 Task: Forward email as attachment with the signature Faith Turner with the subject Request for a testimonial from softage.1@softage.net to softage.10@softage.net with the message Can you confirm if the team has the required resources to meet the project deadline?
Action: Mouse moved to (958, 79)
Screenshot: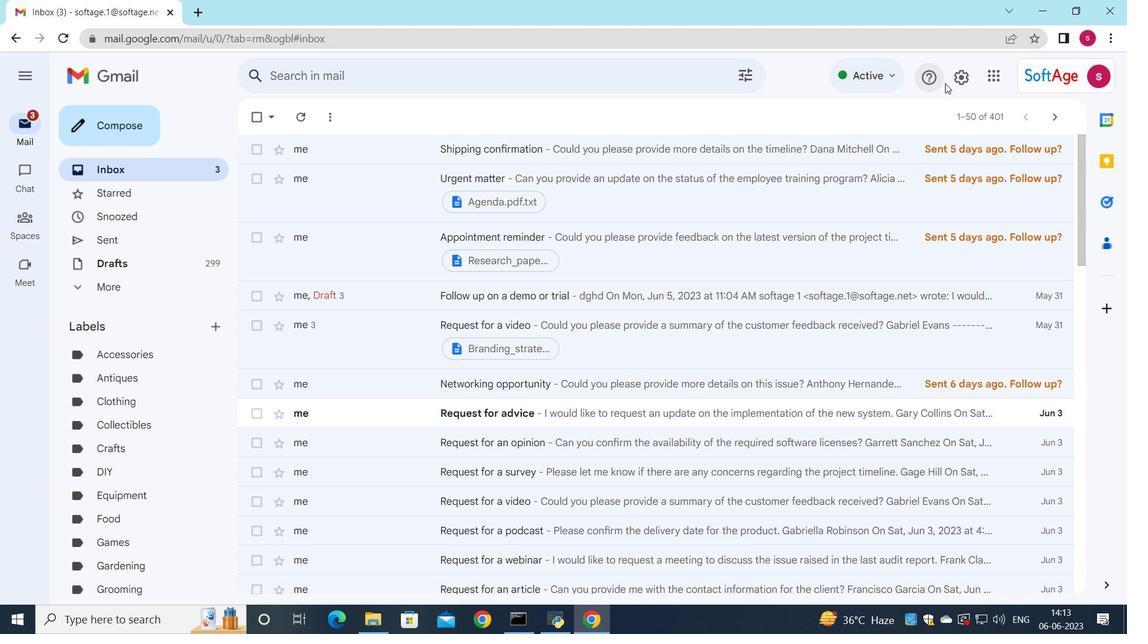 
Action: Mouse pressed left at (958, 79)
Screenshot: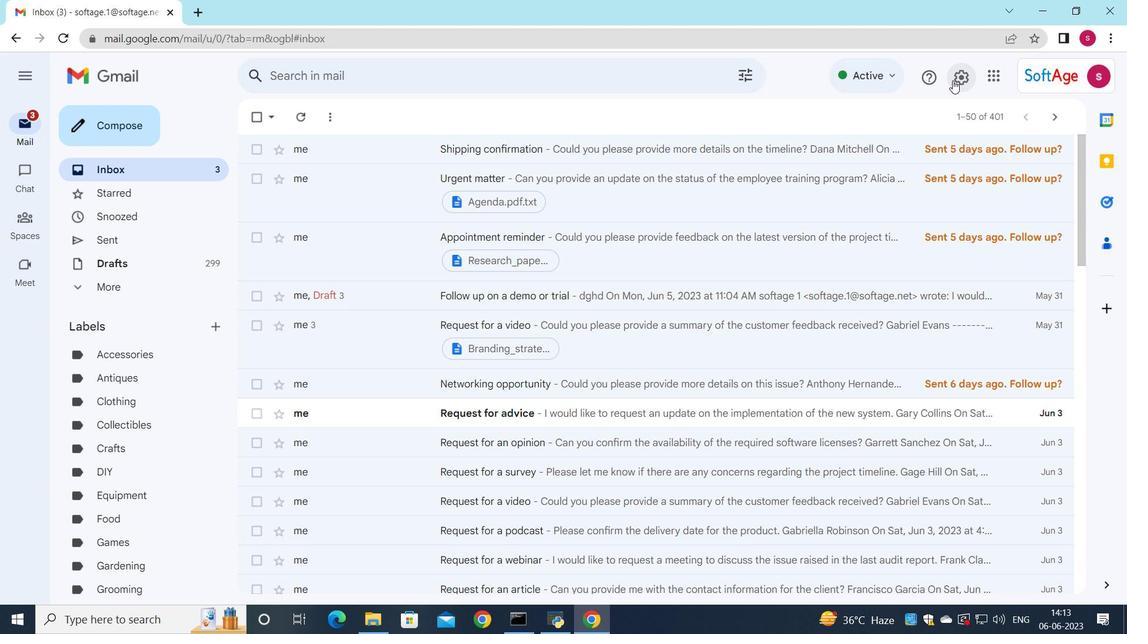 
Action: Mouse moved to (963, 152)
Screenshot: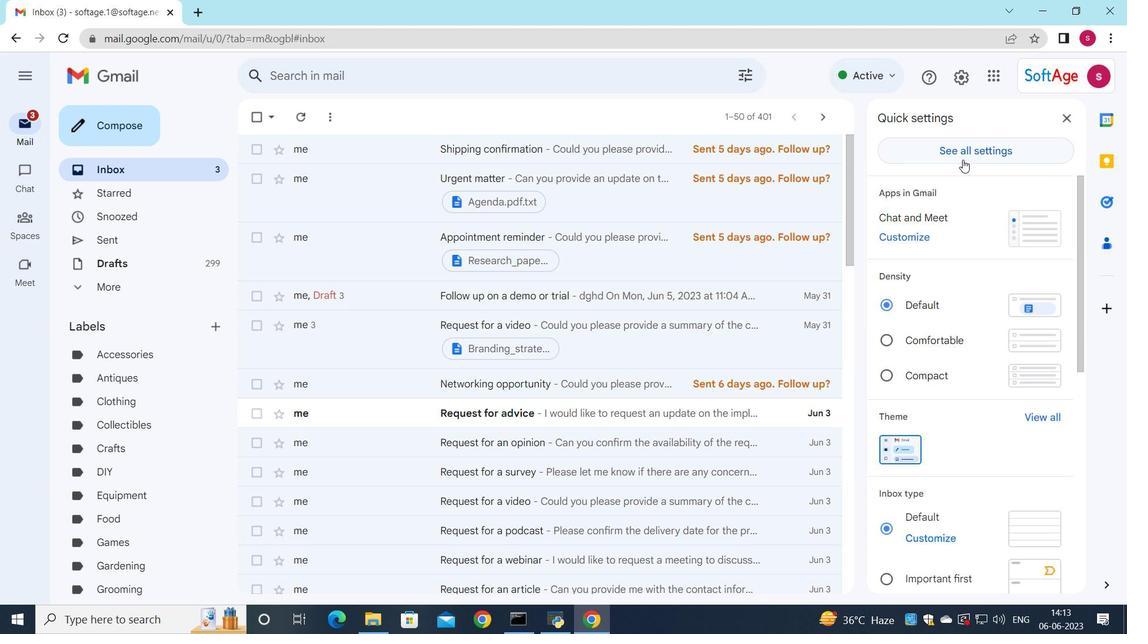 
Action: Mouse pressed left at (963, 152)
Screenshot: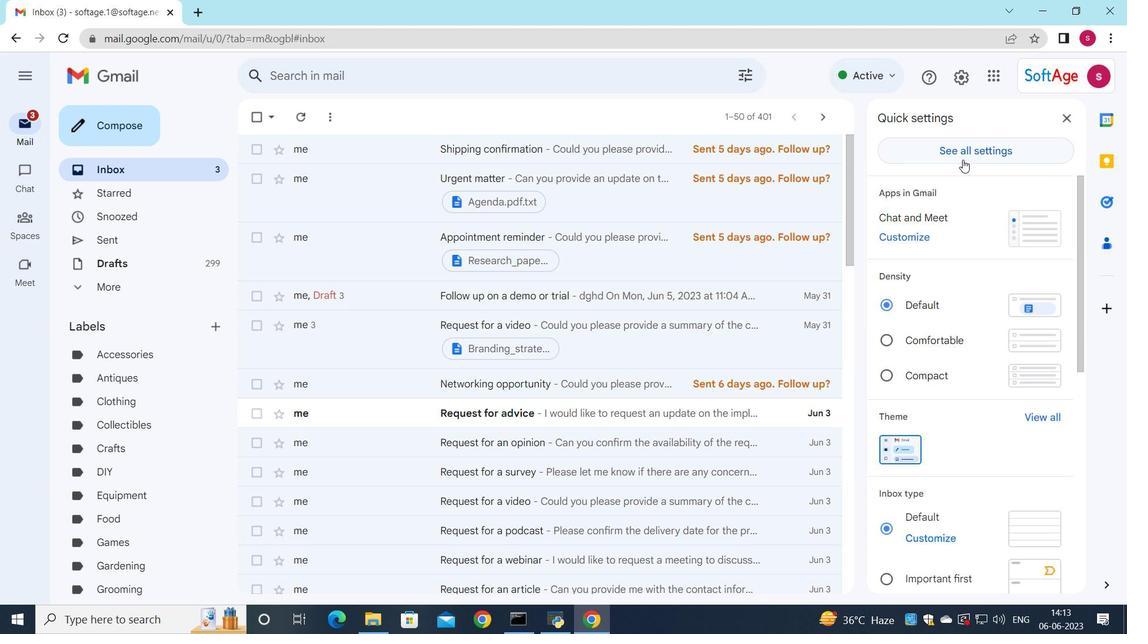 
Action: Mouse moved to (632, 254)
Screenshot: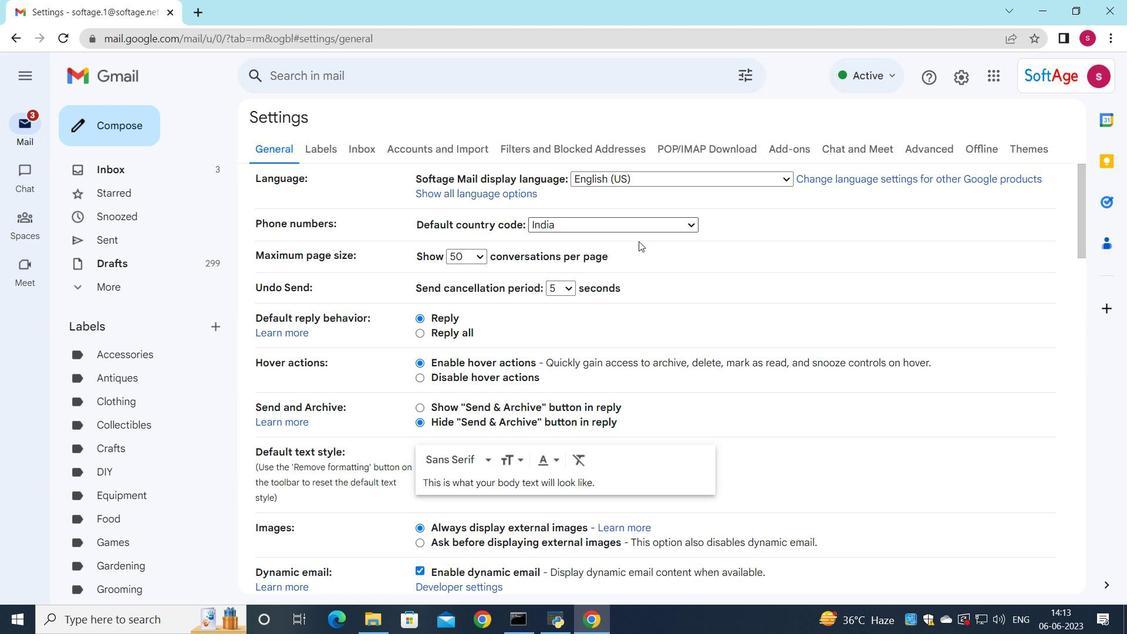
Action: Mouse scrolled (632, 253) with delta (0, 0)
Screenshot: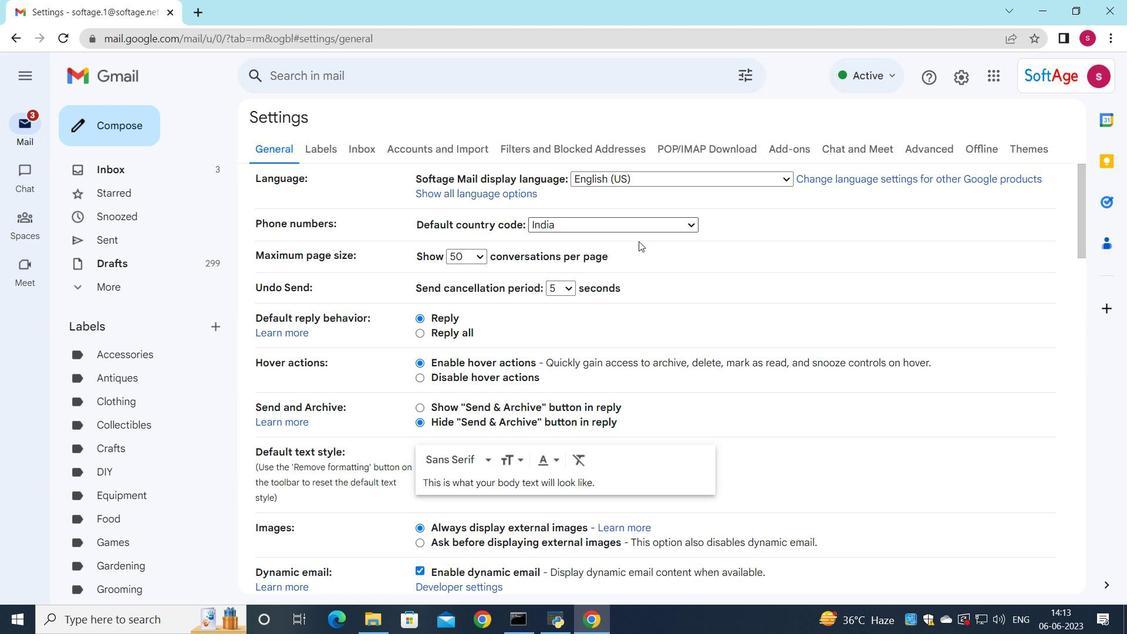 
Action: Mouse moved to (631, 254)
Screenshot: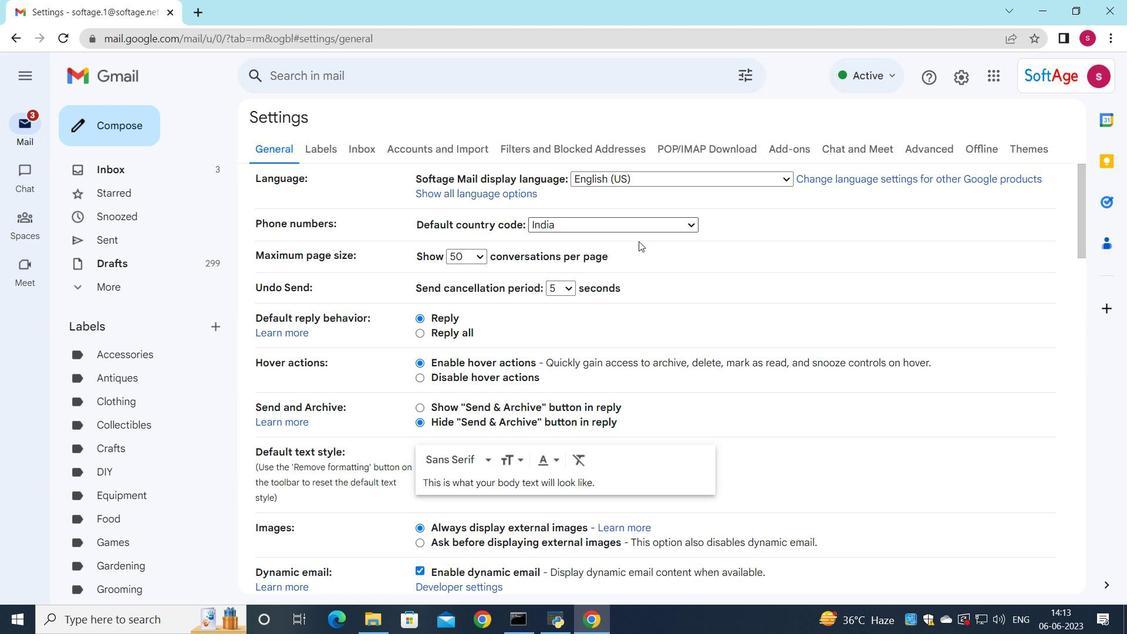 
Action: Mouse scrolled (631, 254) with delta (0, 0)
Screenshot: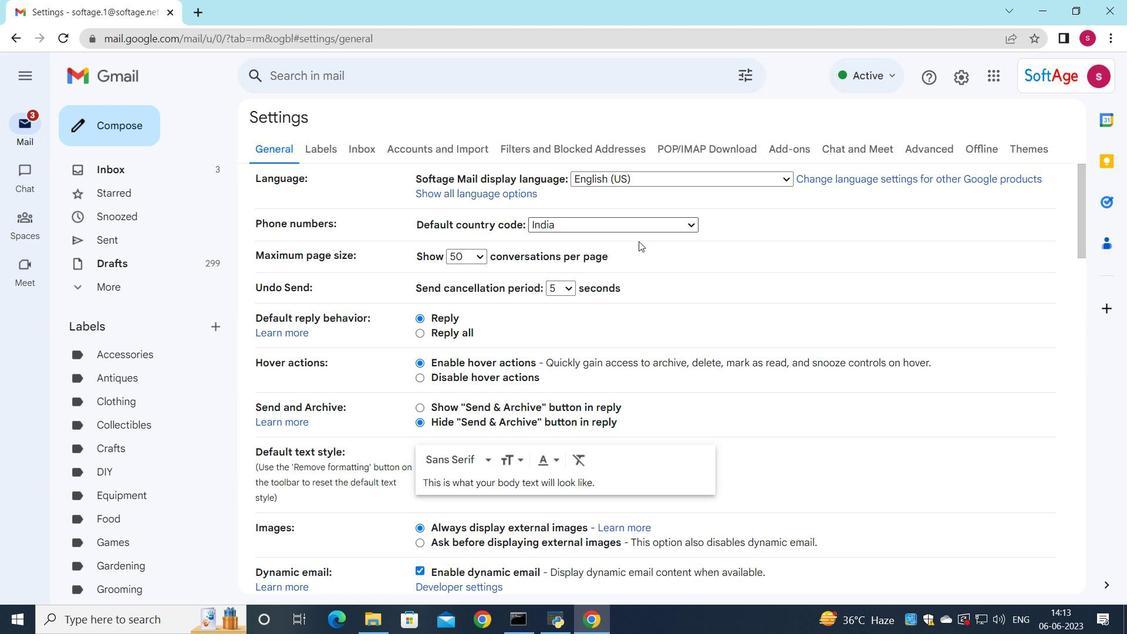 
Action: Mouse scrolled (631, 254) with delta (0, 0)
Screenshot: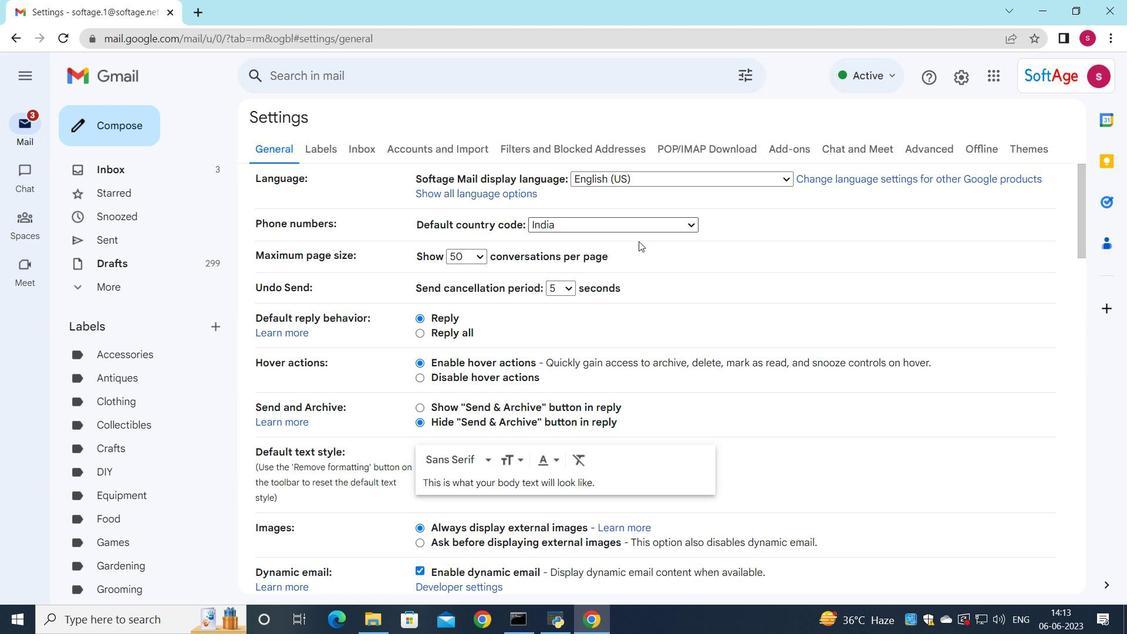 
Action: Mouse moved to (631, 257)
Screenshot: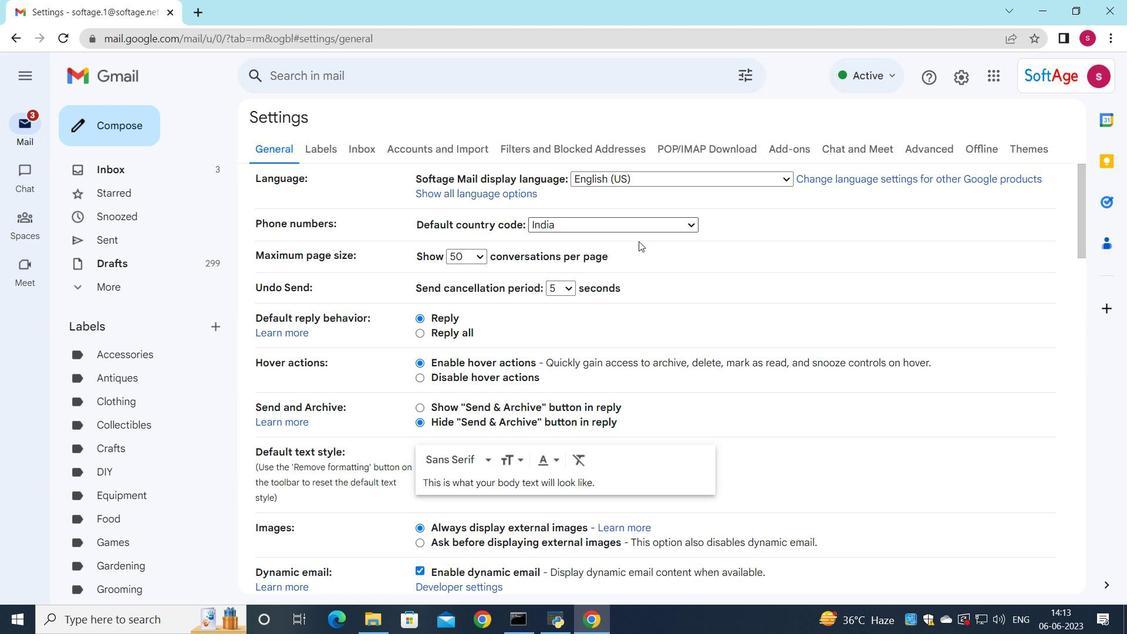 
Action: Mouse scrolled (631, 257) with delta (0, 0)
Screenshot: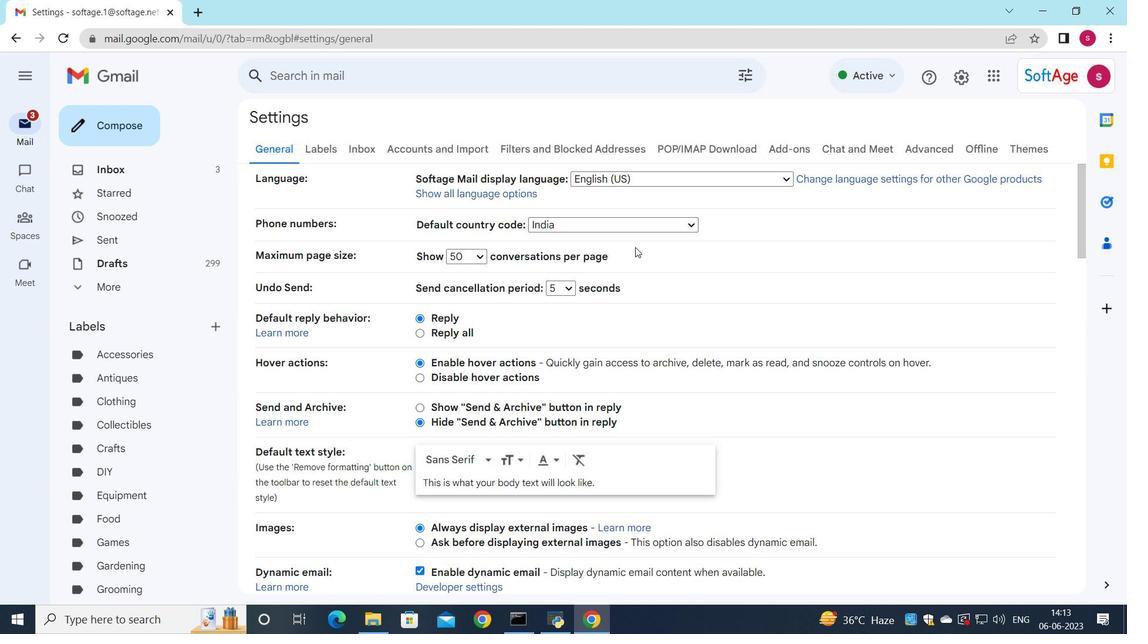 
Action: Mouse moved to (621, 256)
Screenshot: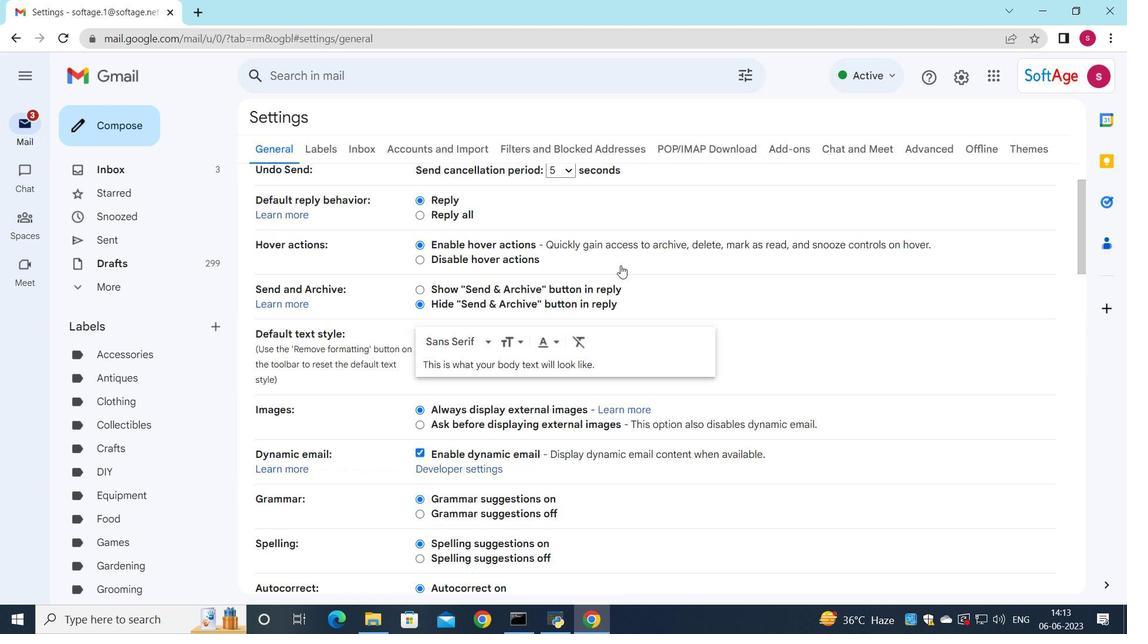 
Action: Mouse scrolled (621, 256) with delta (0, 0)
Screenshot: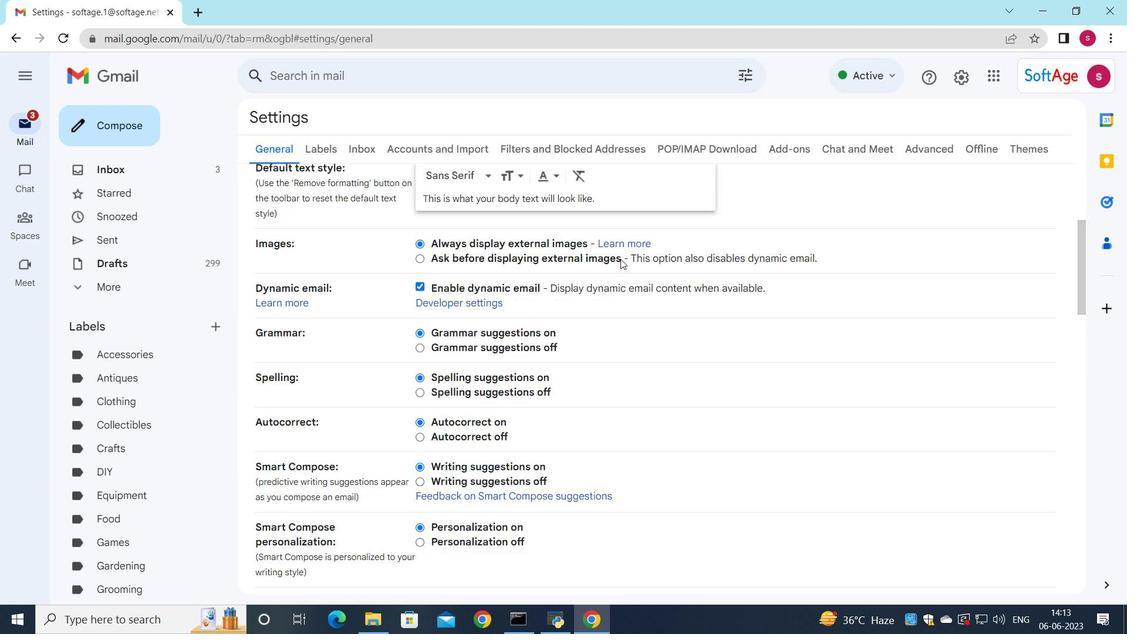 
Action: Mouse scrolled (621, 256) with delta (0, 0)
Screenshot: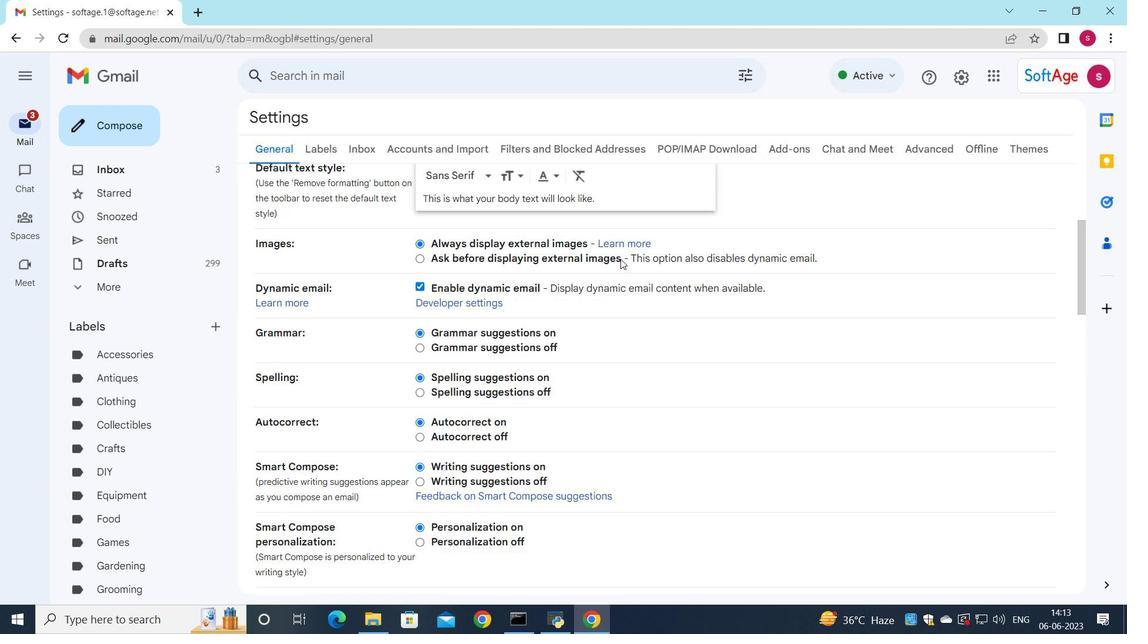 
Action: Mouse scrolled (621, 256) with delta (0, 0)
Screenshot: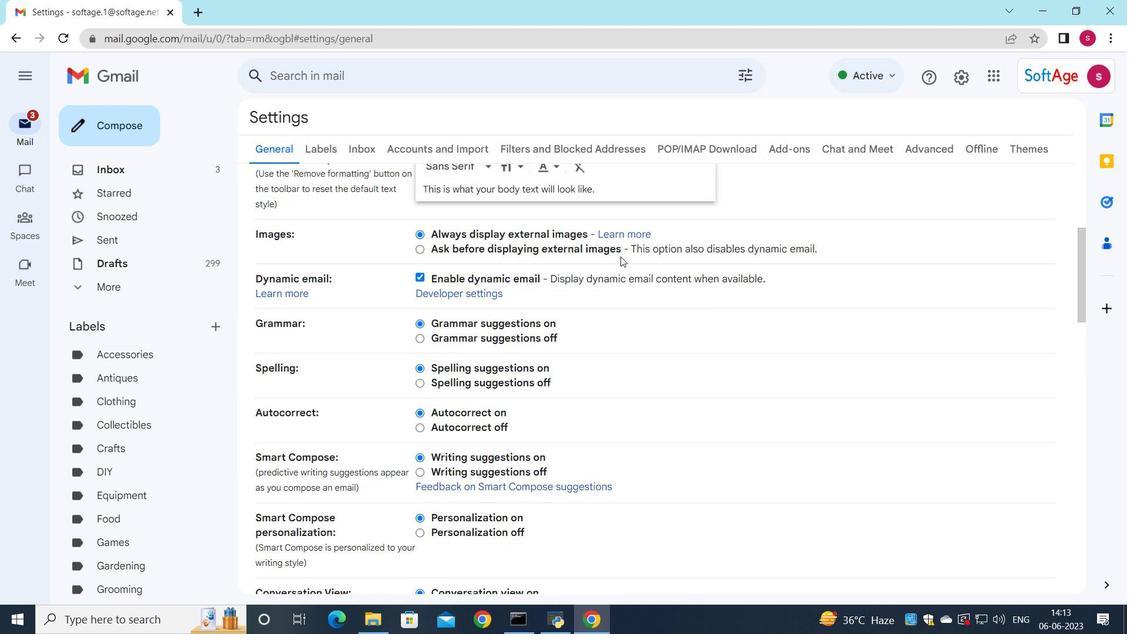 
Action: Mouse scrolled (621, 256) with delta (0, 0)
Screenshot: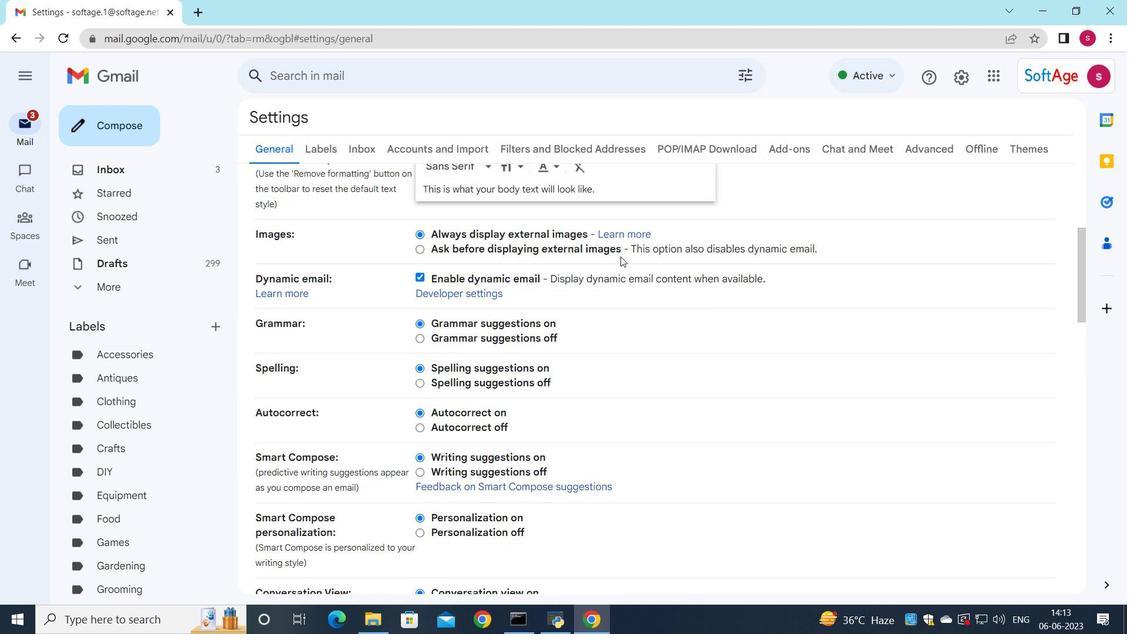
Action: Mouse moved to (618, 275)
Screenshot: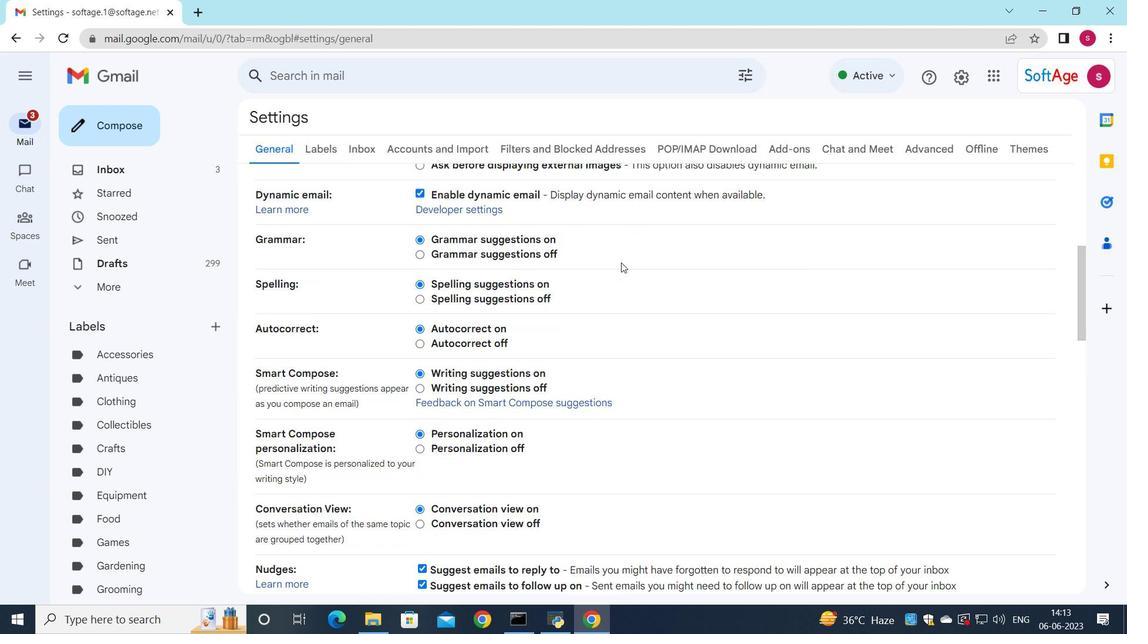 
Action: Mouse pressed middle at (618, 275)
Screenshot: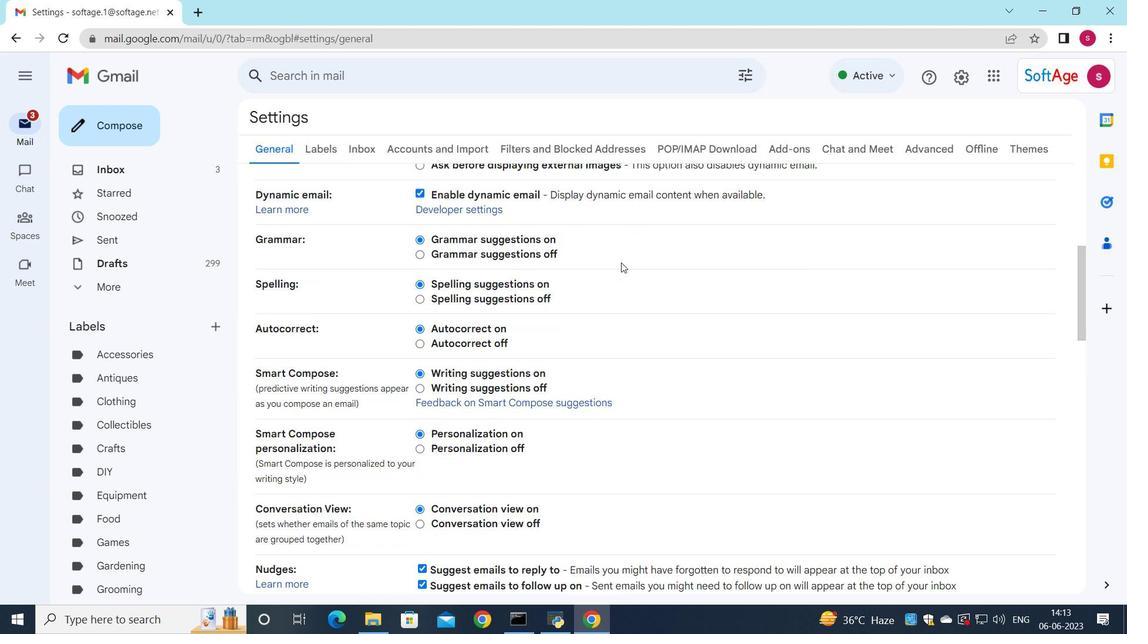 
Action: Mouse moved to (615, 282)
Screenshot: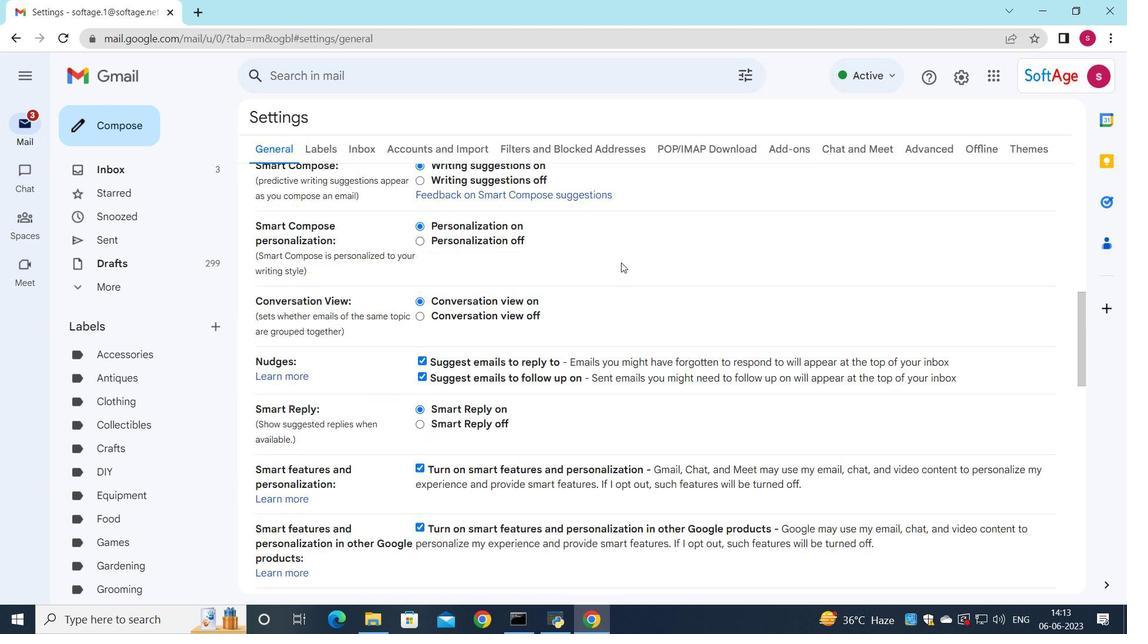 
Action: Mouse scrolled (615, 281) with delta (0, 0)
Screenshot: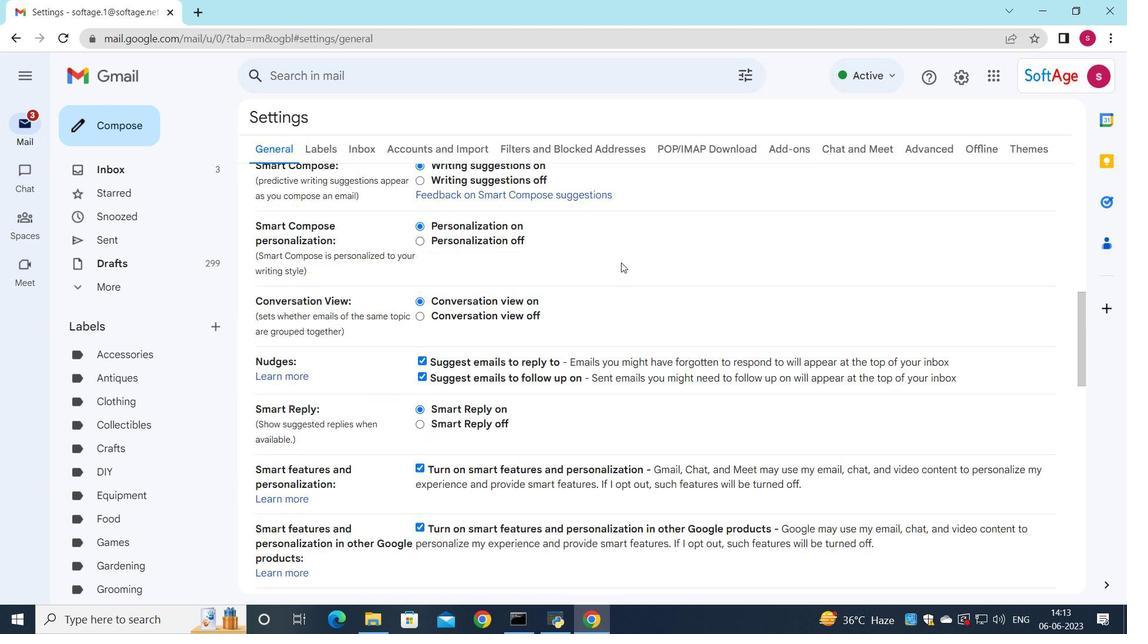 
Action: Mouse moved to (617, 306)
Screenshot: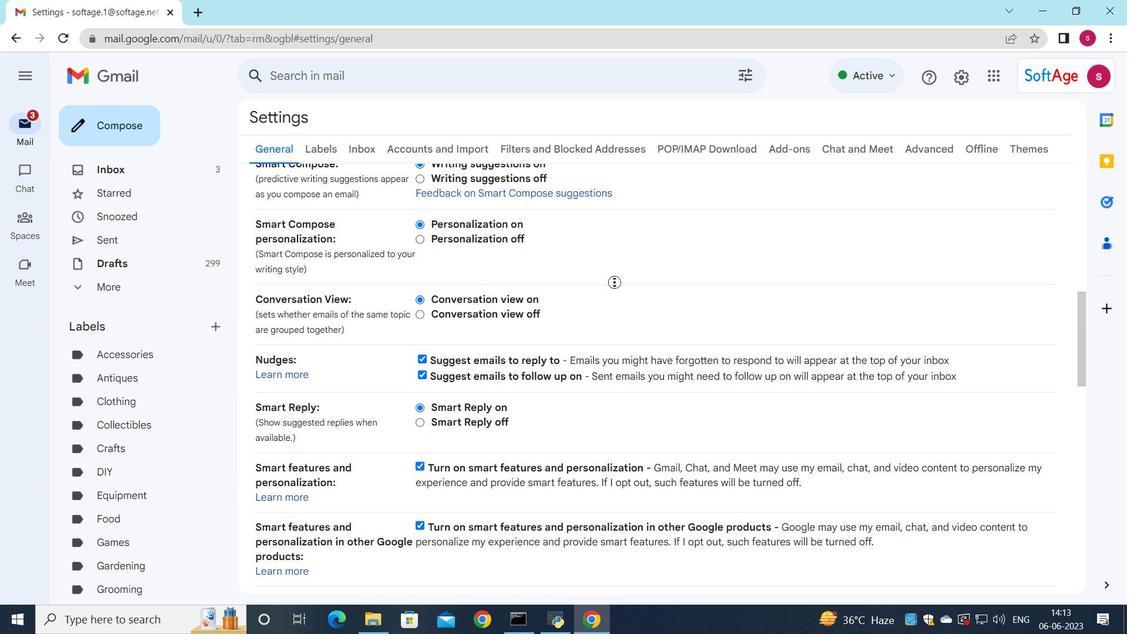 
Action: Mouse scrolled (614, 290) with delta (0, 0)
Screenshot: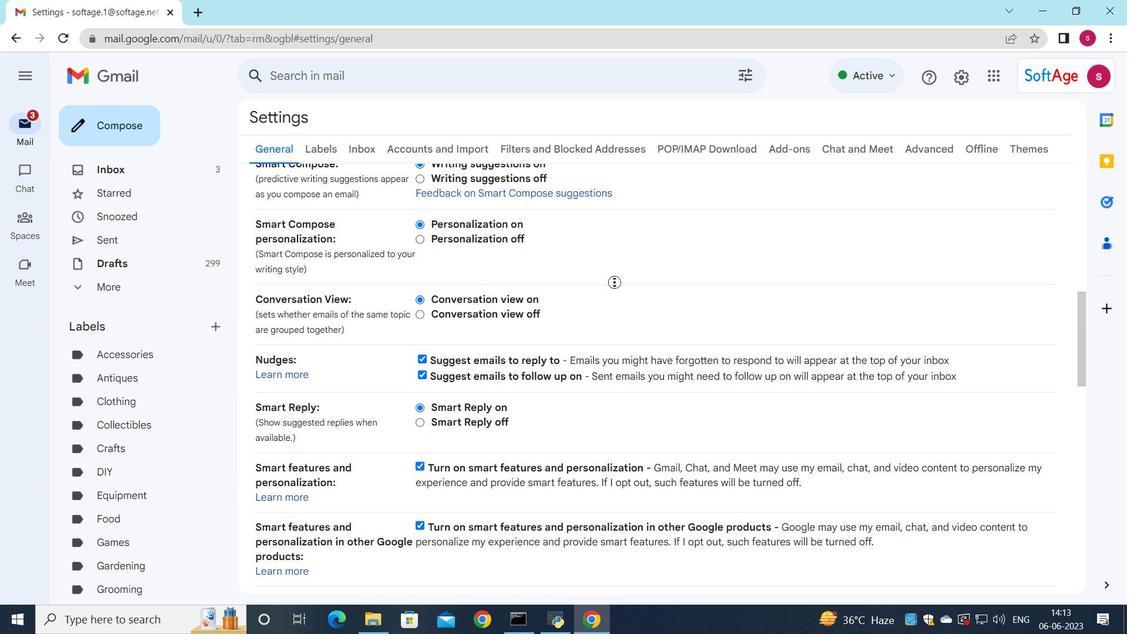 
Action: Mouse moved to (618, 306)
Screenshot: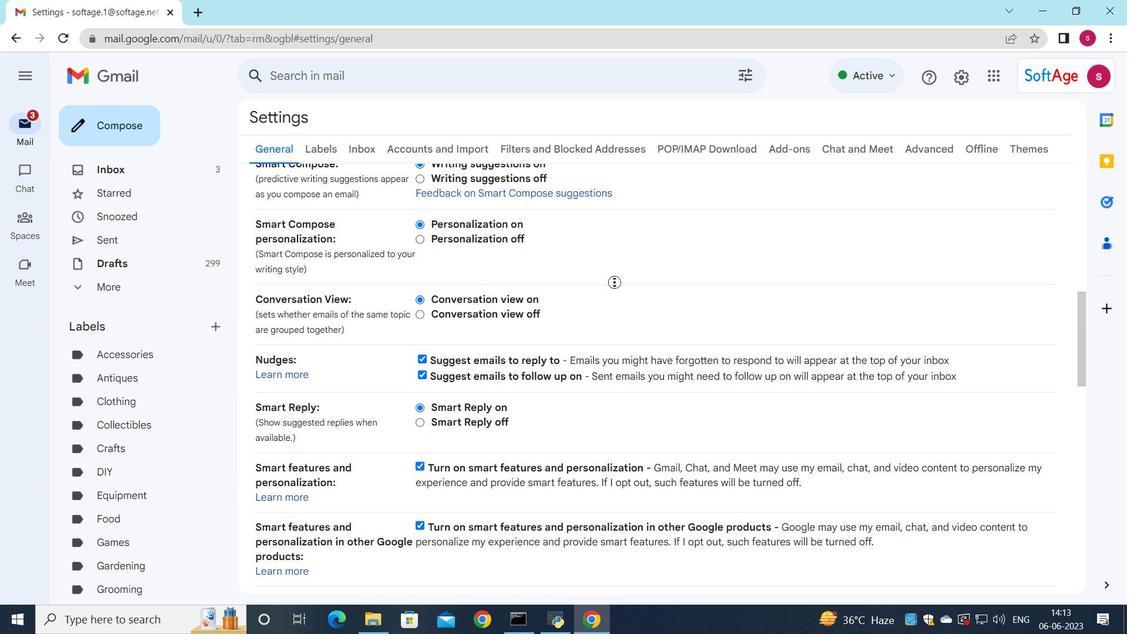 
Action: Mouse scrolled (614, 294) with delta (0, 0)
Screenshot: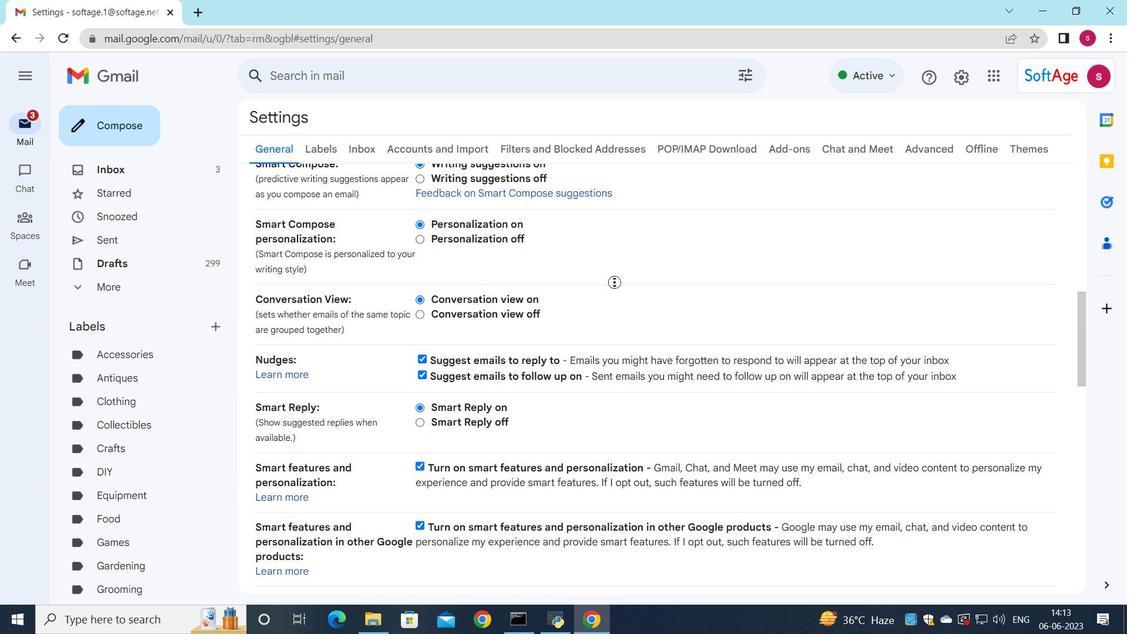 
Action: Mouse scrolled (618, 305) with delta (0, 0)
Screenshot: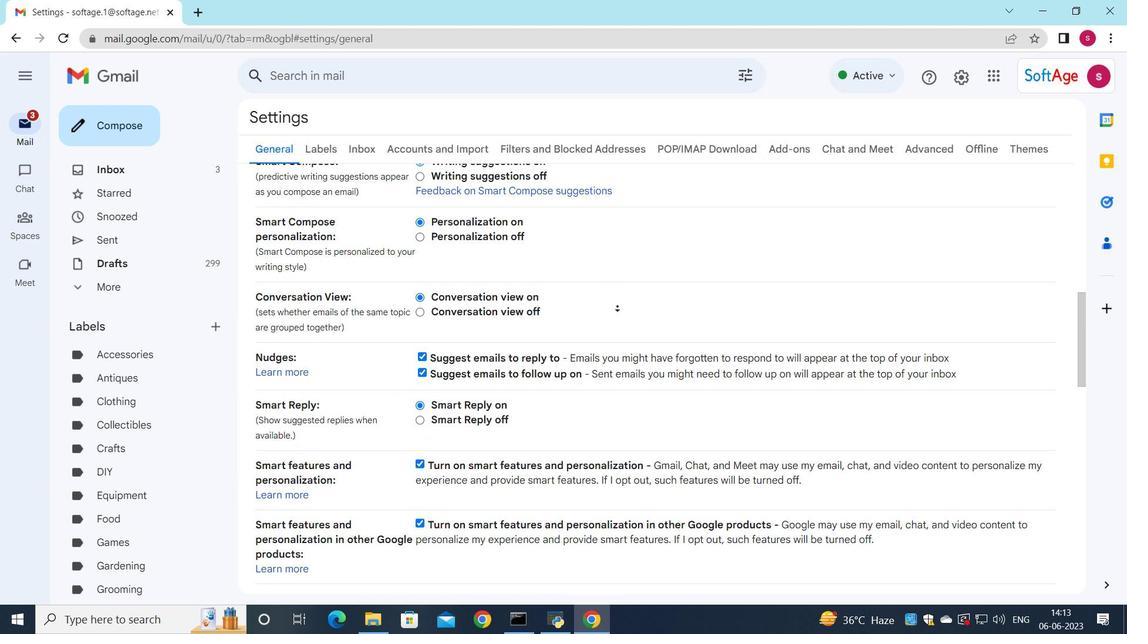 
Action: Mouse scrolled (618, 305) with delta (0, 0)
Screenshot: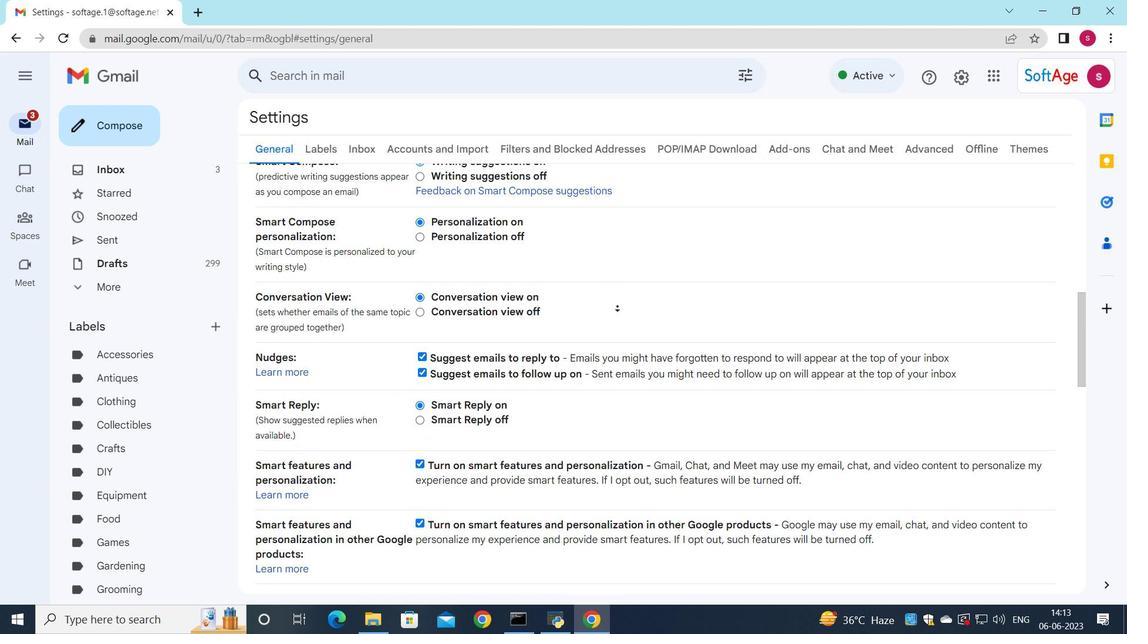 
Action: Mouse scrolled (618, 305) with delta (0, 0)
Screenshot: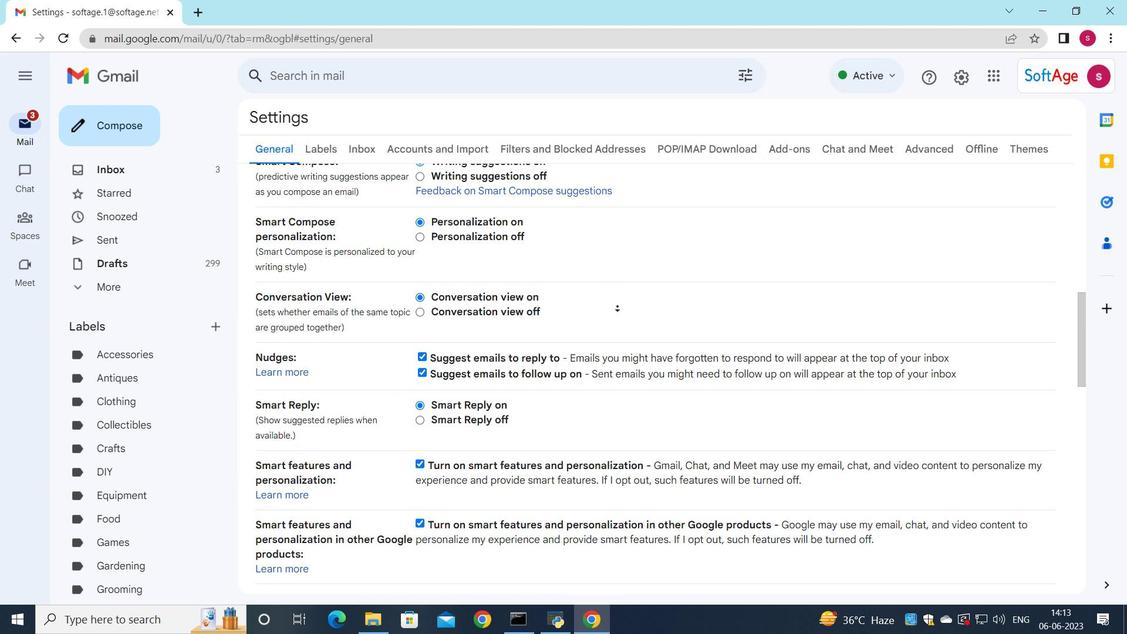 
Action: Mouse moved to (615, 320)
Screenshot: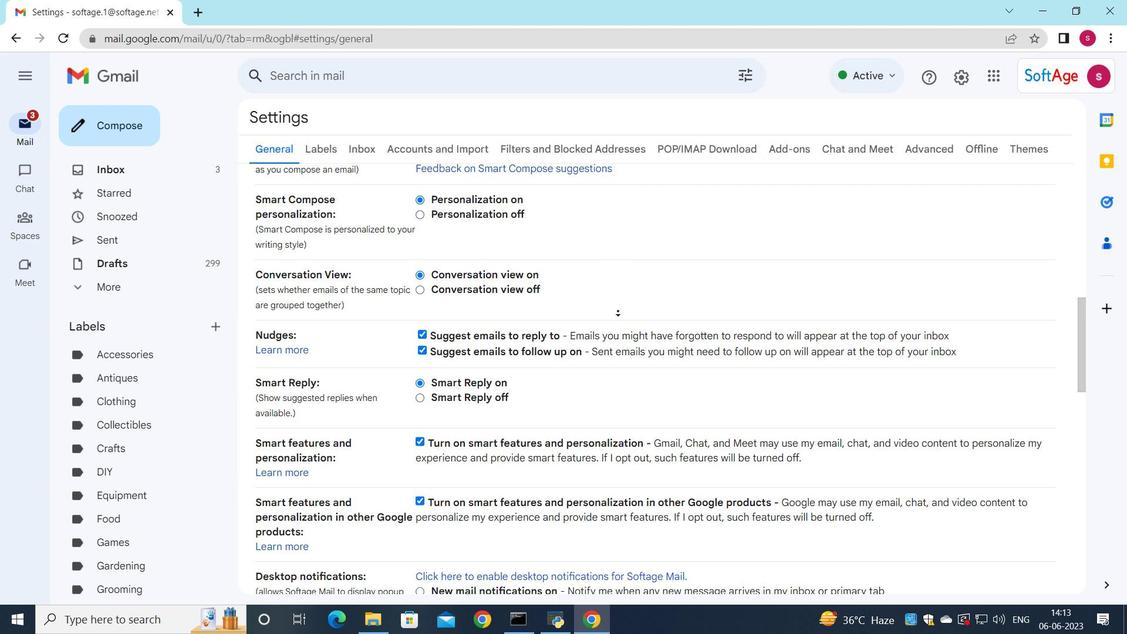 
Action: Mouse scrolled (615, 320) with delta (0, 0)
Screenshot: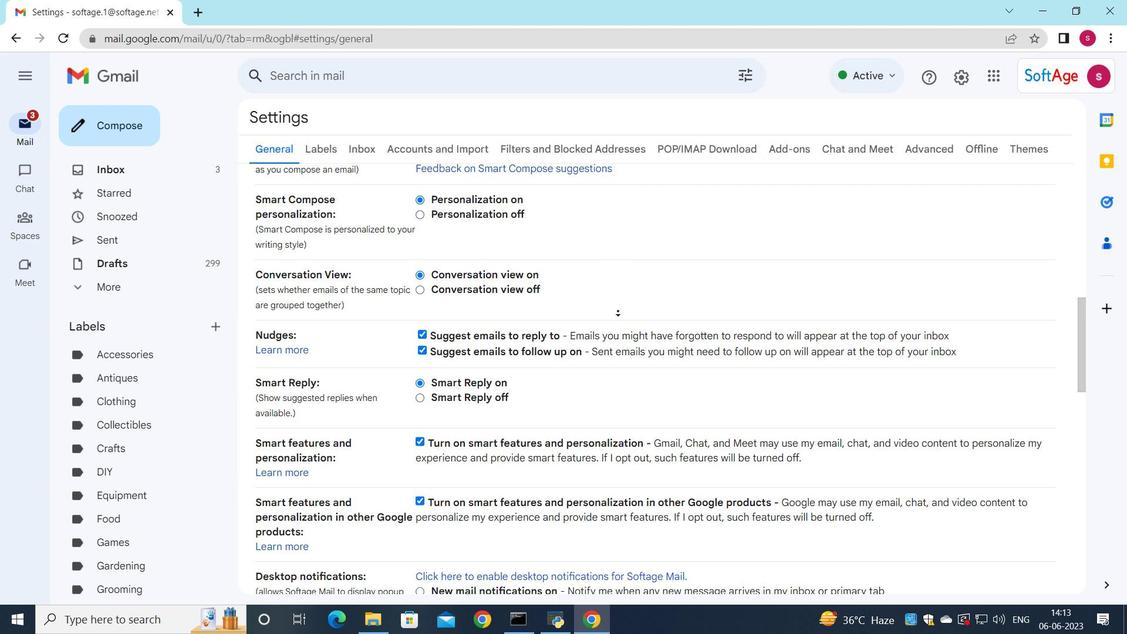 
Action: Mouse moved to (615, 324)
Screenshot: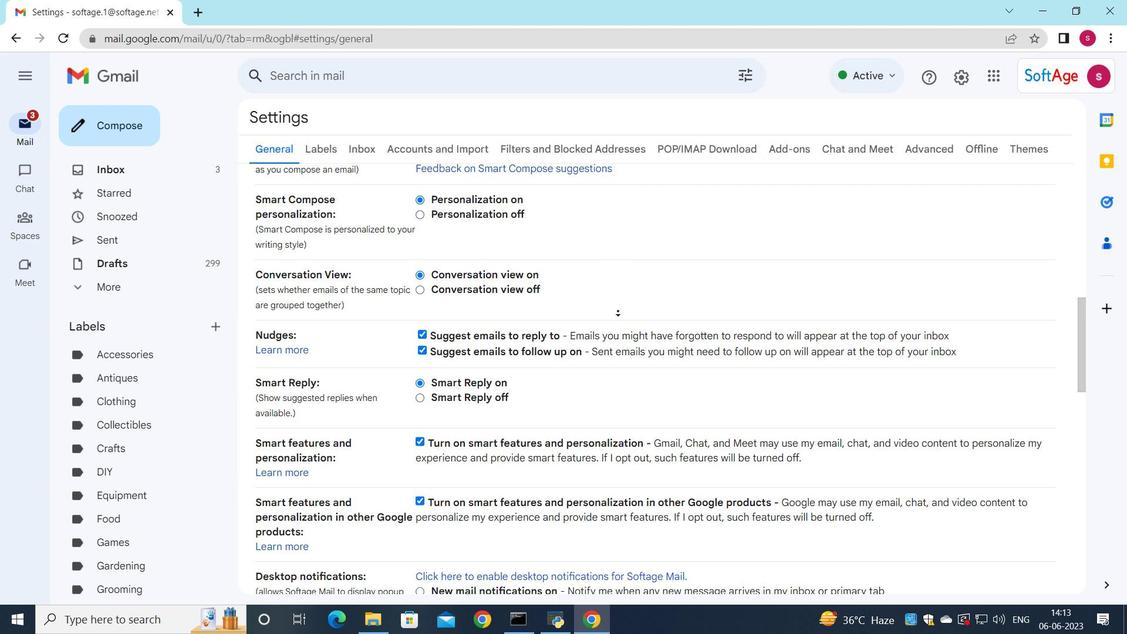 
Action: Mouse scrolled (615, 324) with delta (0, 0)
Screenshot: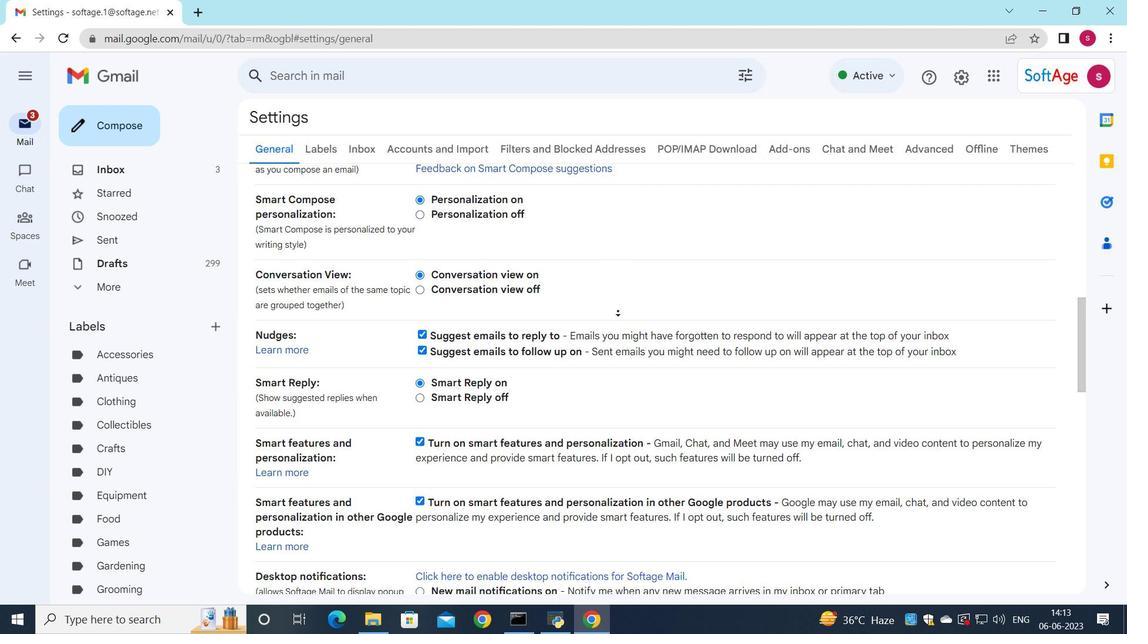 
Action: Mouse moved to (862, 334)
Screenshot: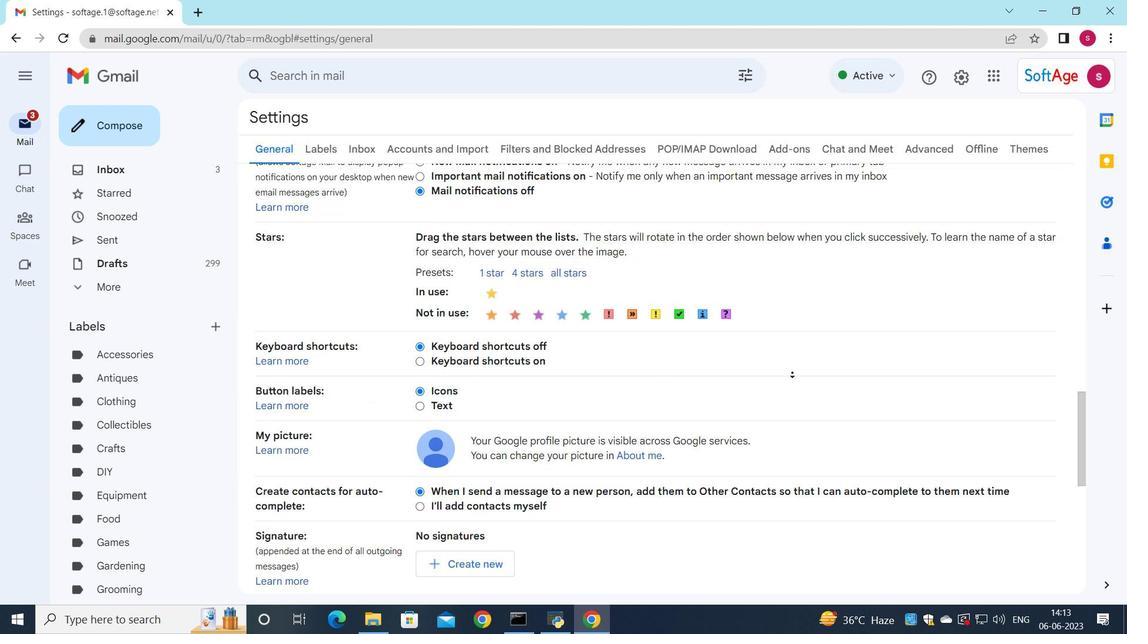 
Action: Mouse pressed left at (862, 334)
Screenshot: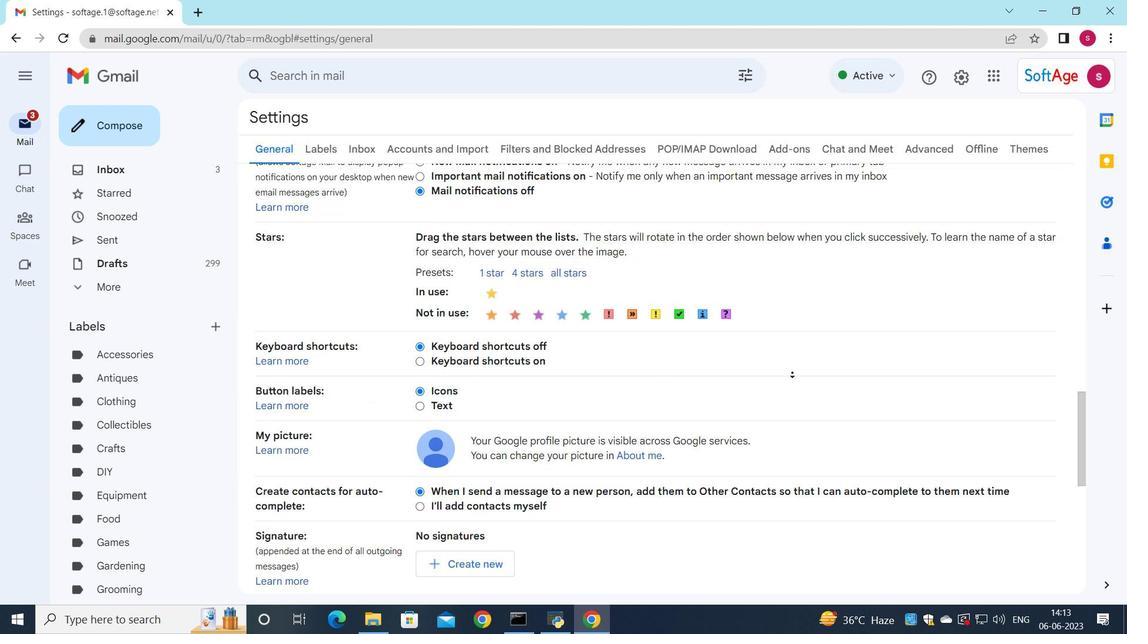 
Action: Mouse moved to (449, 428)
Screenshot: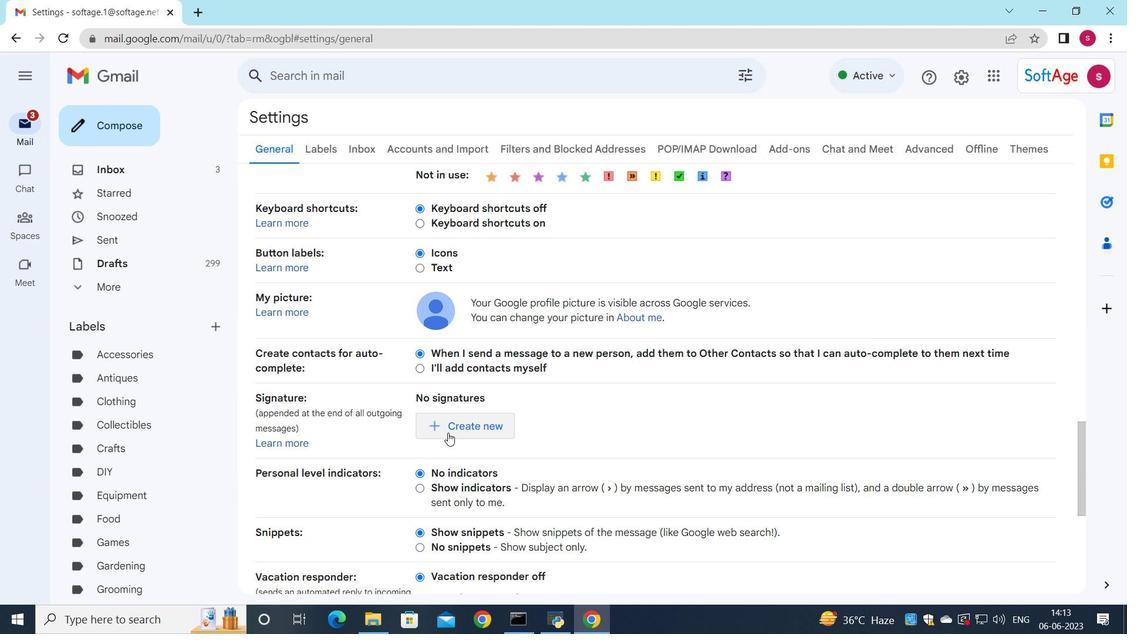 
Action: Mouse pressed left at (449, 428)
Screenshot: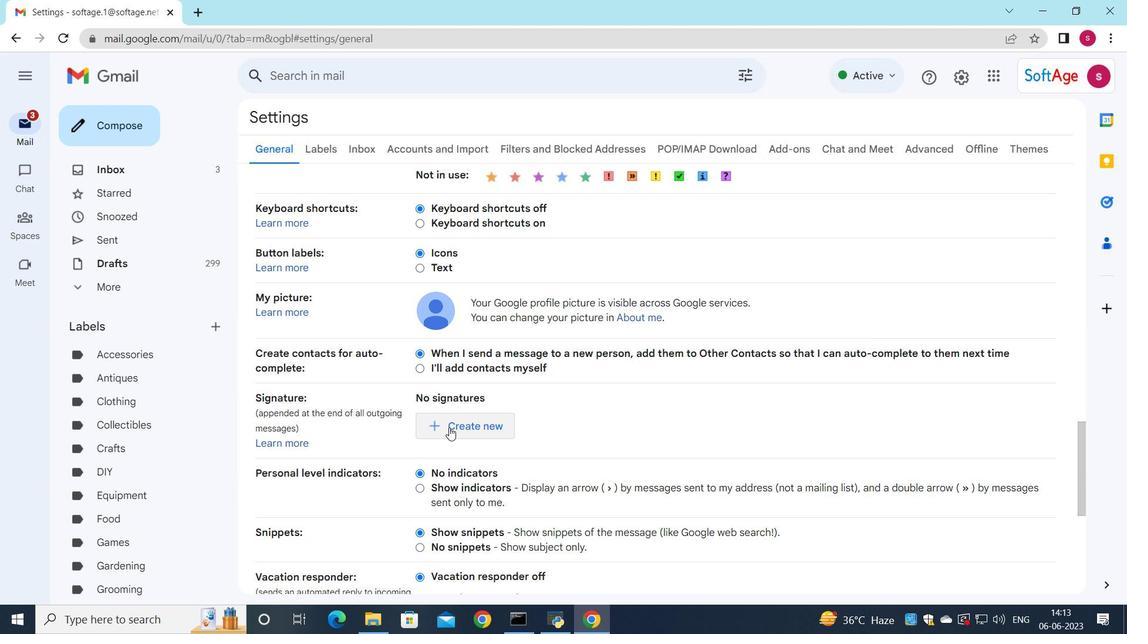 
Action: Mouse moved to (614, 378)
Screenshot: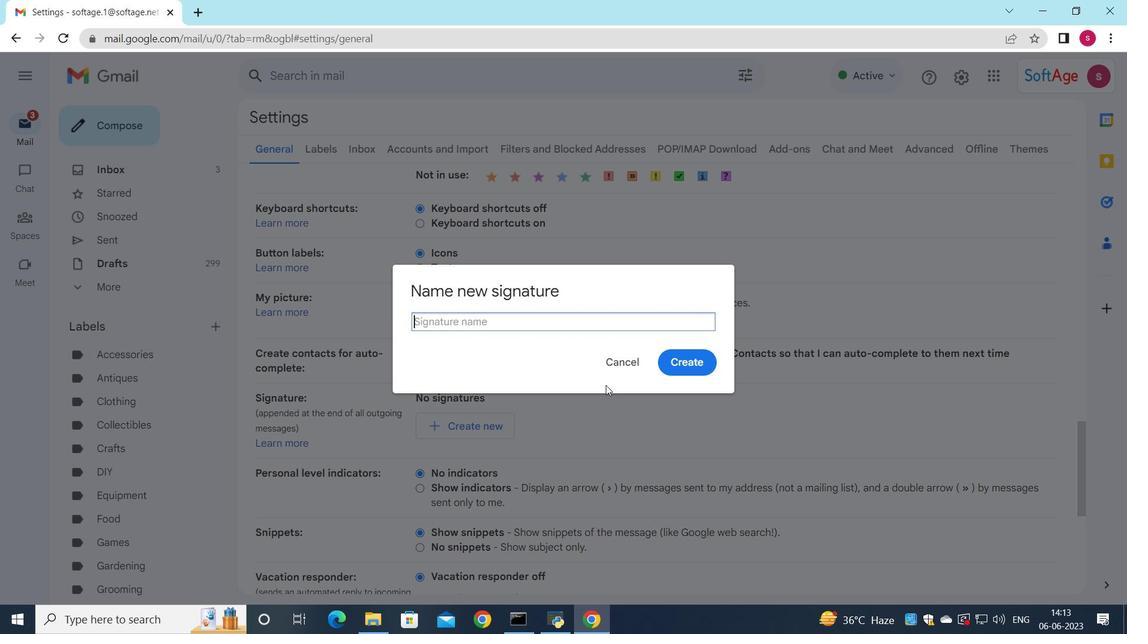 
Action: Key pressed z<Key.shift><Key.shift><Key.backspace><Key.shift>Faith<Key.space><Key.shift><Key.shift><Key.shift><Key.shift><Key.shift><Key.shift><Key.shift><Key.shift><Key.shift>R<Key.backspace><Key.shift><Key.shift><Key.shift><Key.shift><Key.shift><Key.shift><Key.shift><Key.shift><Key.shift><Key.shift>Turner
Screenshot: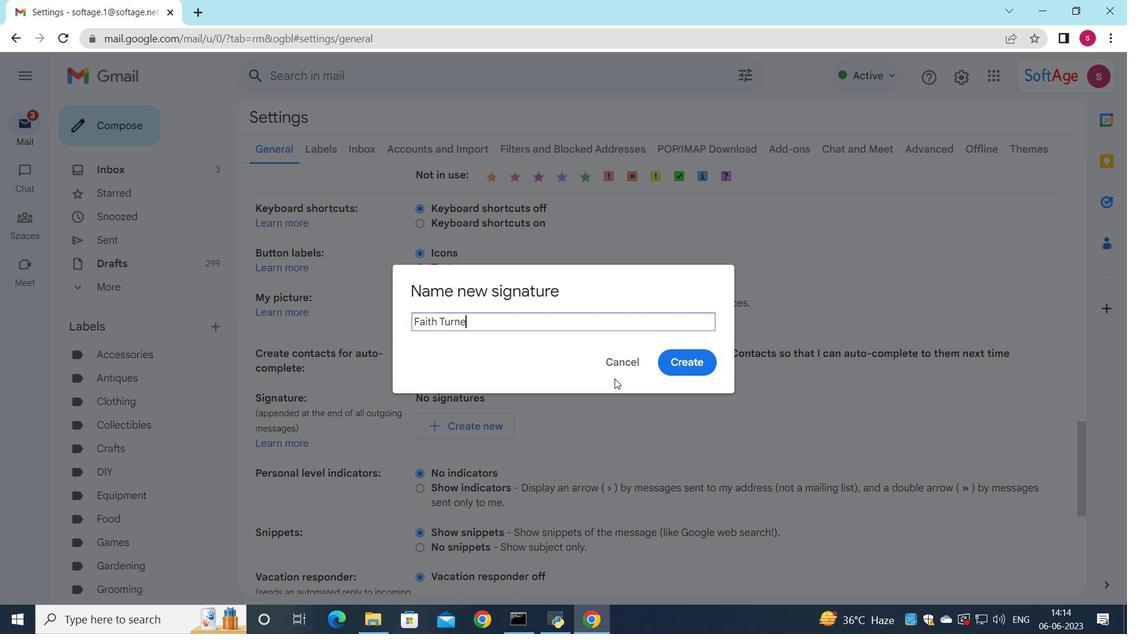 
Action: Mouse moved to (675, 352)
Screenshot: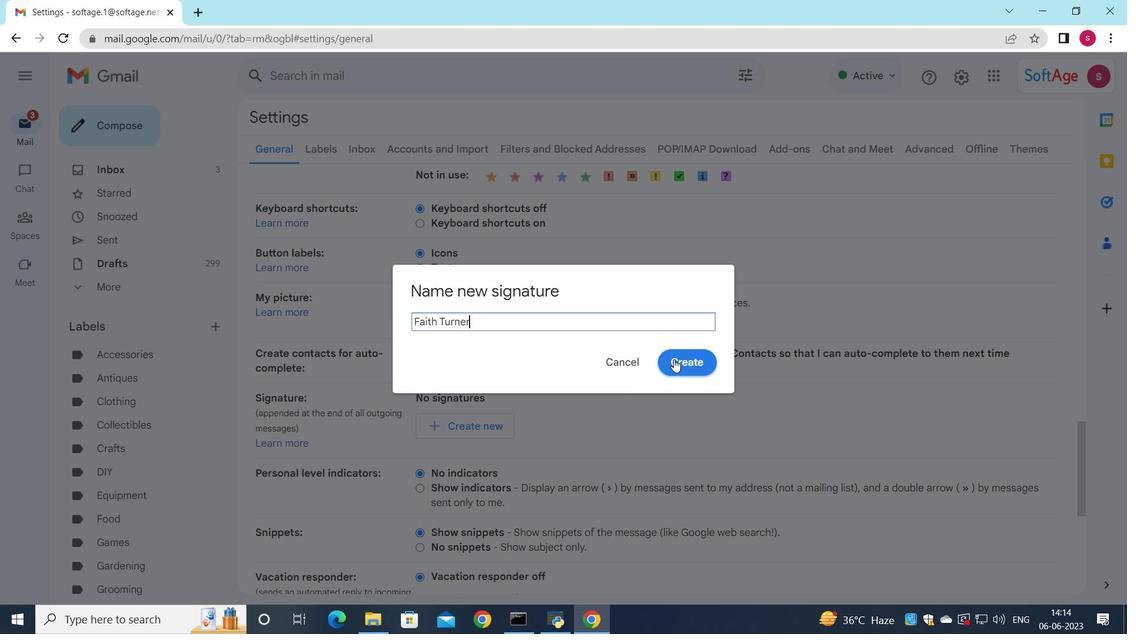 
Action: Mouse pressed left at (675, 352)
Screenshot: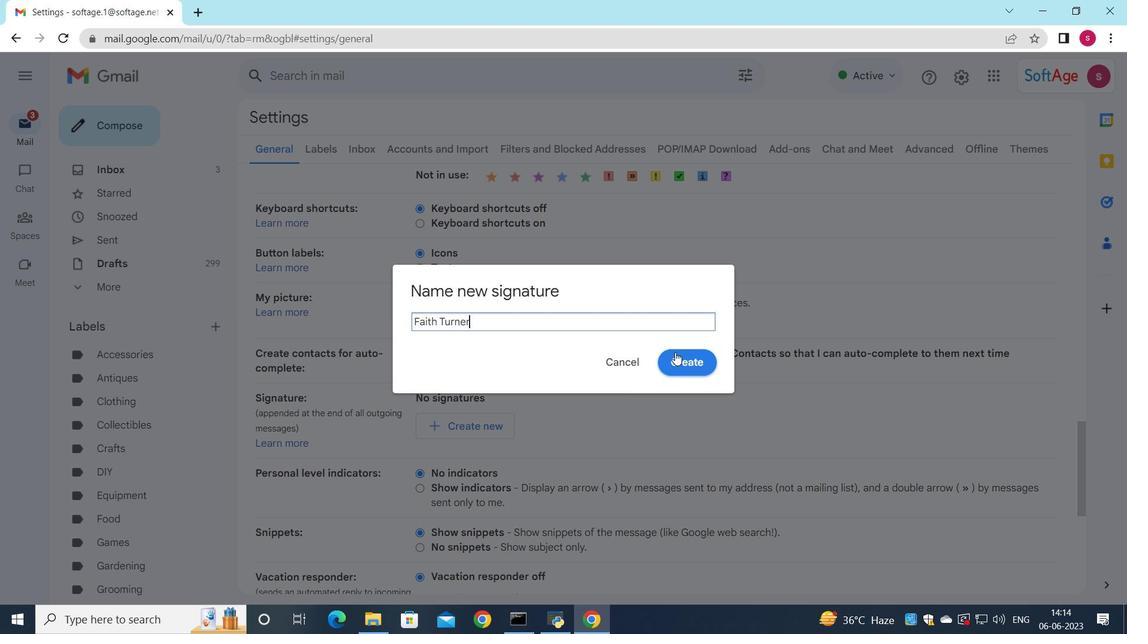 
Action: Mouse moved to (626, 432)
Screenshot: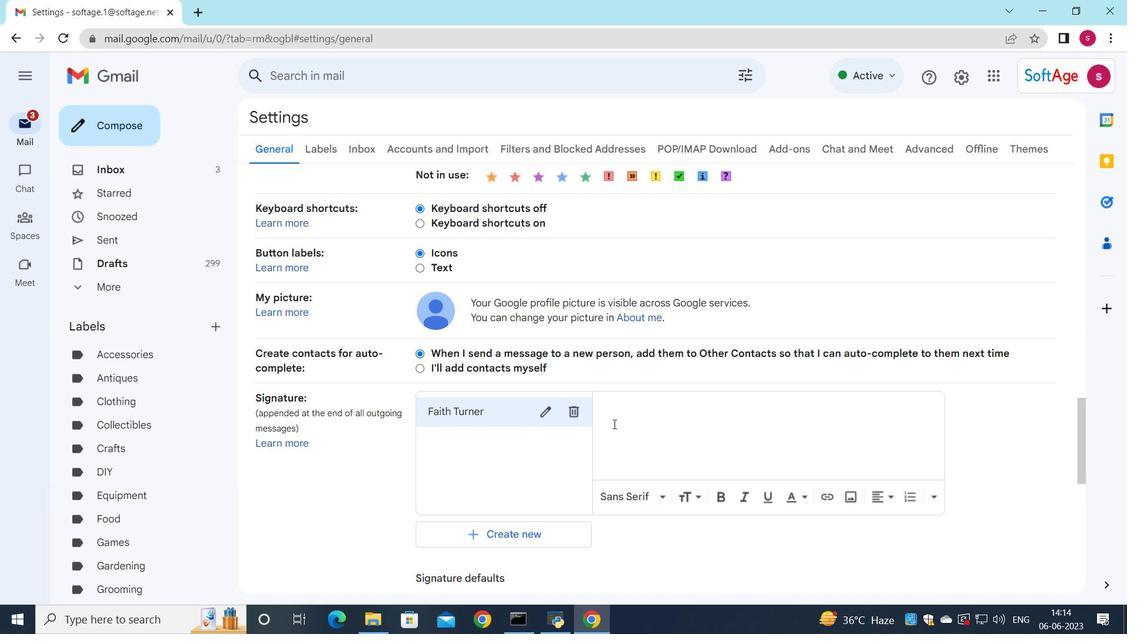 
Action: Mouse pressed left at (626, 432)
Screenshot: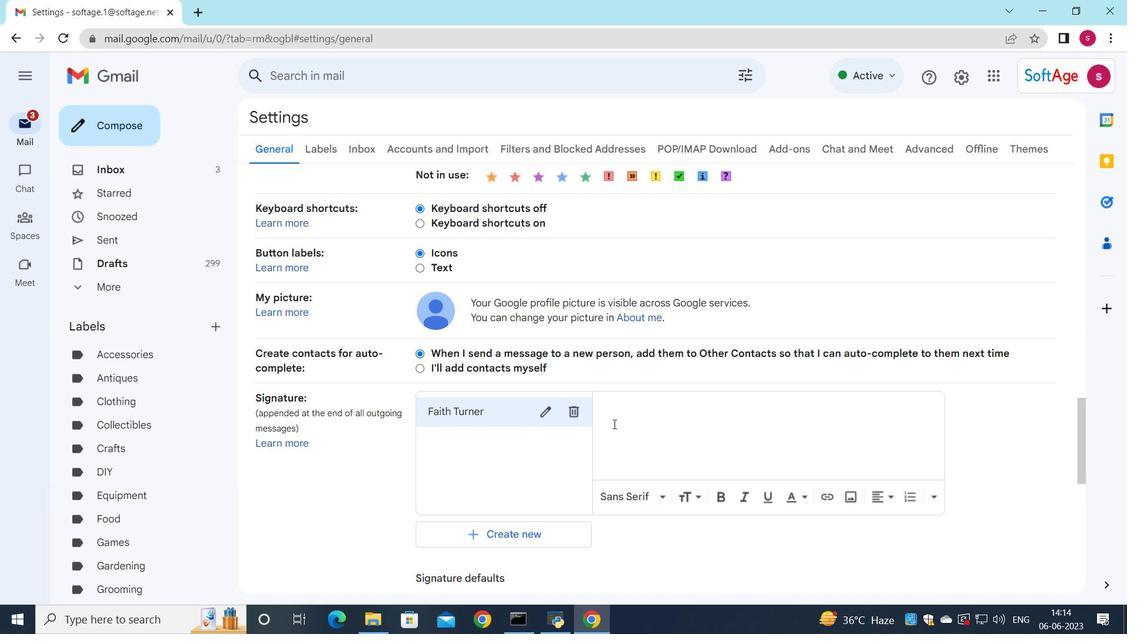
Action: Mouse moved to (629, 324)
Screenshot: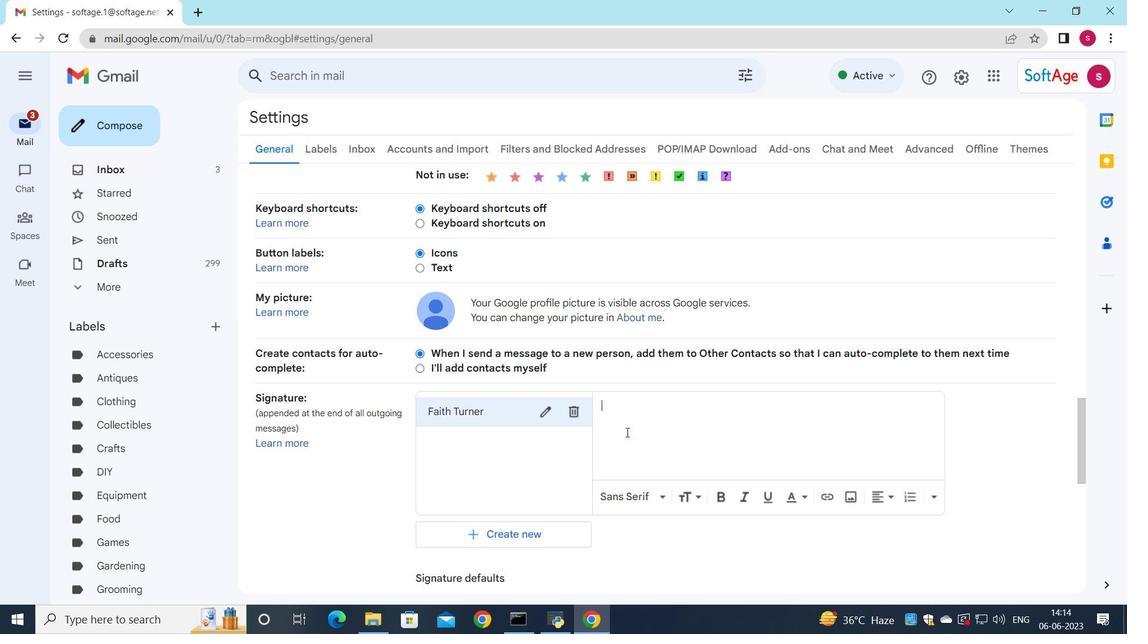 
Action: Key pressed <Key.shift><Key.shift><Key.shift><Key.shift><Key.shift><Key.shift>Faith<Key.space><Key.shift><Key.shift><Key.shift><Key.shift><Key.shift><Key.shift><Key.shift><Key.shift><Key.shift><Key.shift>Turner
Screenshot: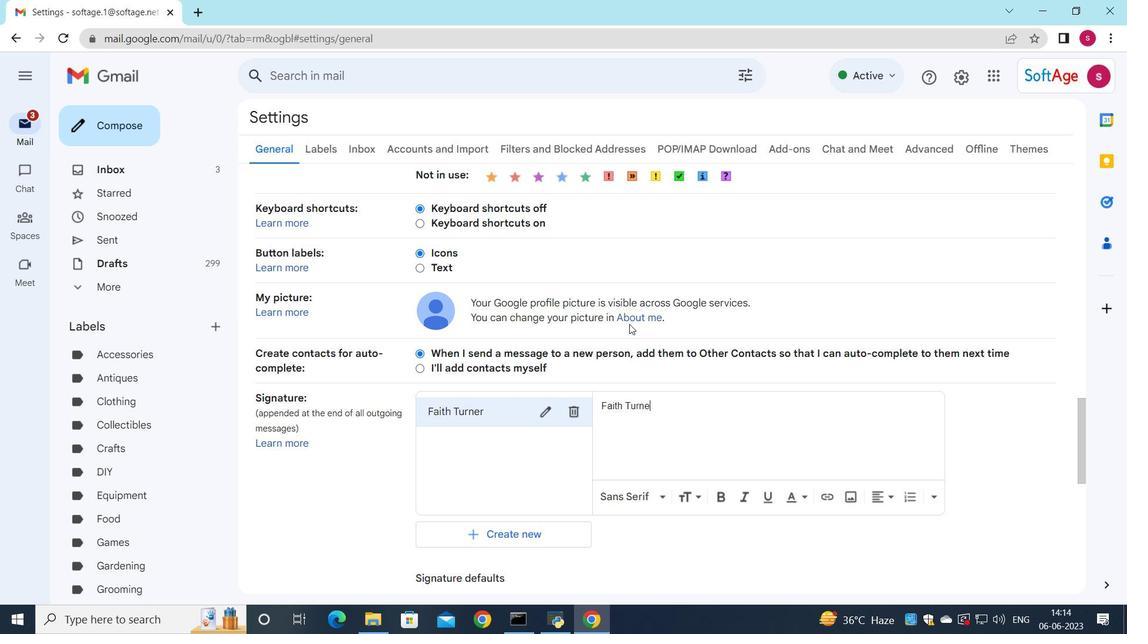 
Action: Mouse moved to (562, 470)
Screenshot: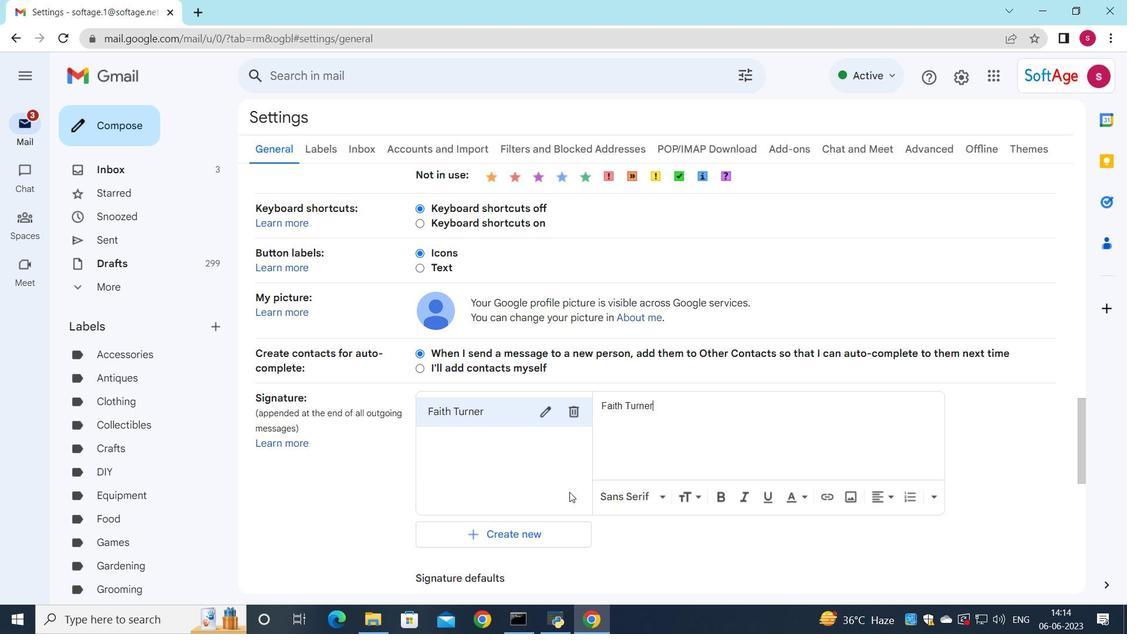 
Action: Mouse scrolled (562, 470) with delta (0, 0)
Screenshot: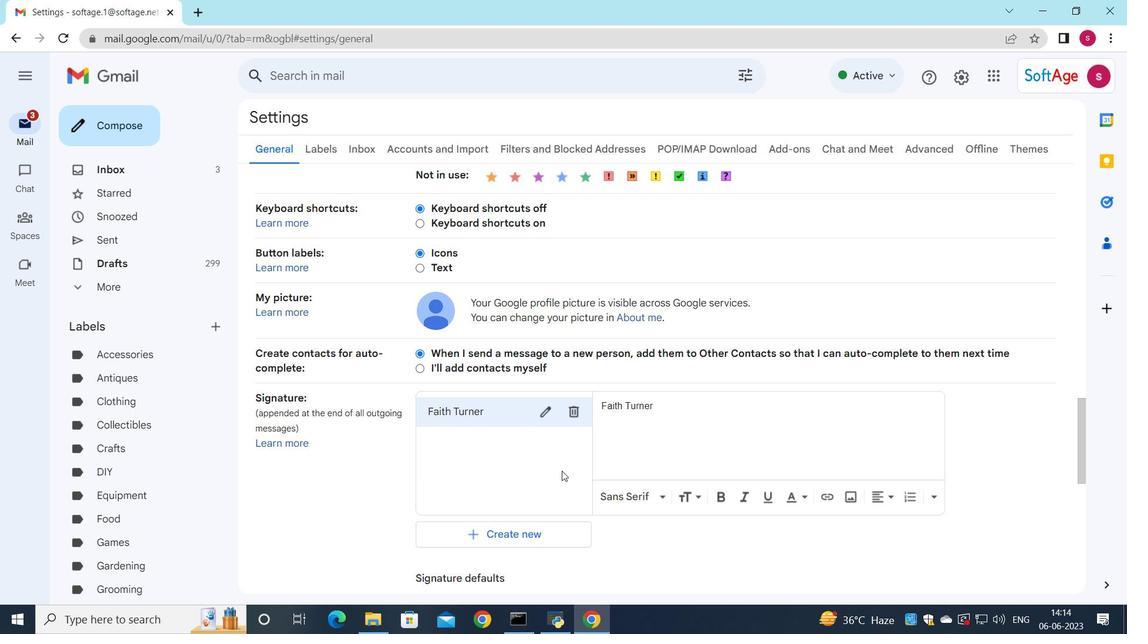 
Action: Mouse scrolled (562, 470) with delta (0, 0)
Screenshot: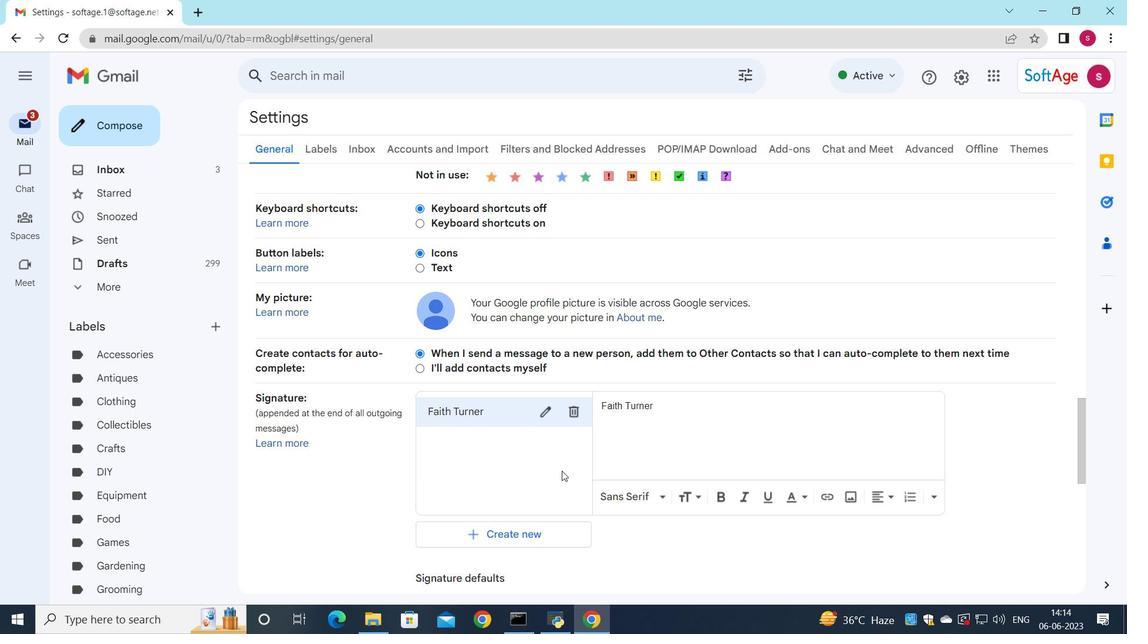 
Action: Mouse scrolled (562, 470) with delta (0, 0)
Screenshot: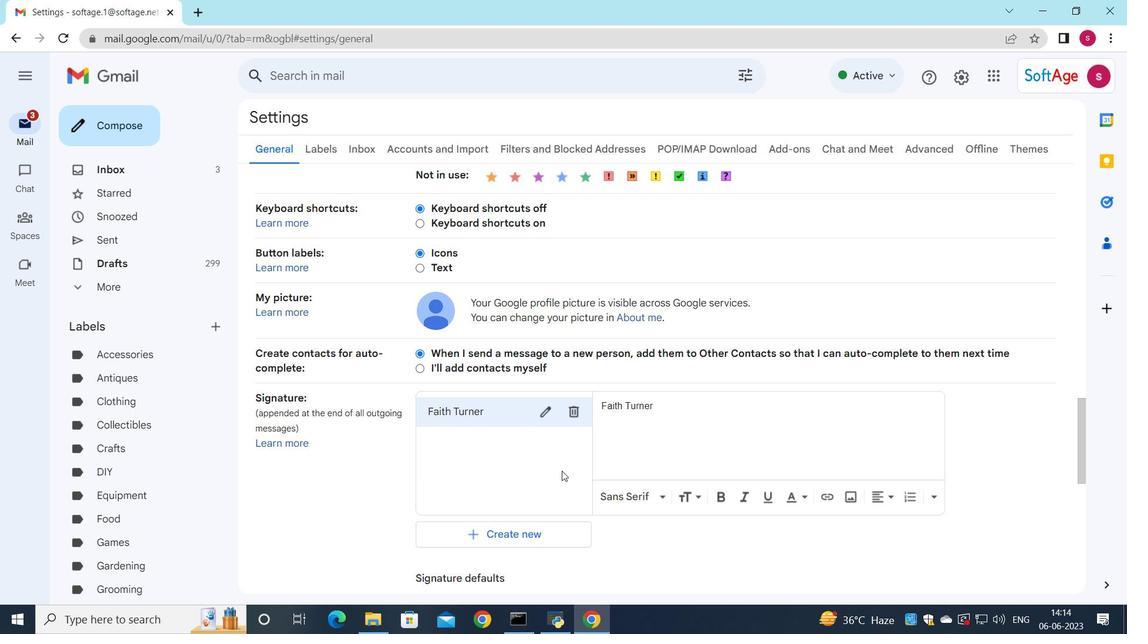 
Action: Mouse scrolled (562, 470) with delta (0, 0)
Screenshot: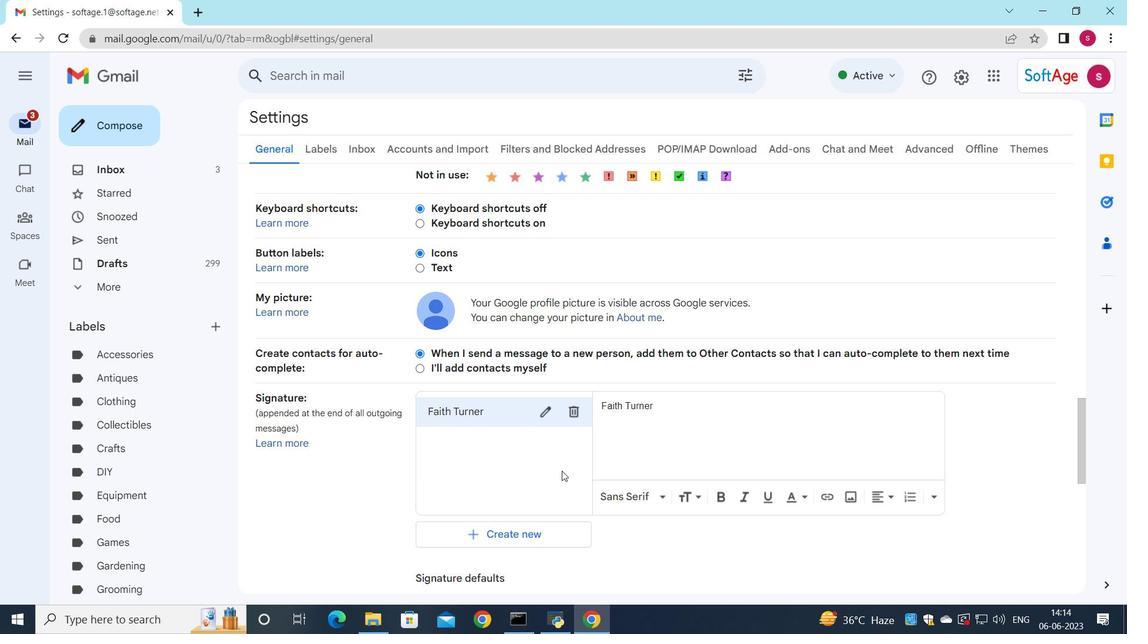 
Action: Mouse moved to (508, 315)
Screenshot: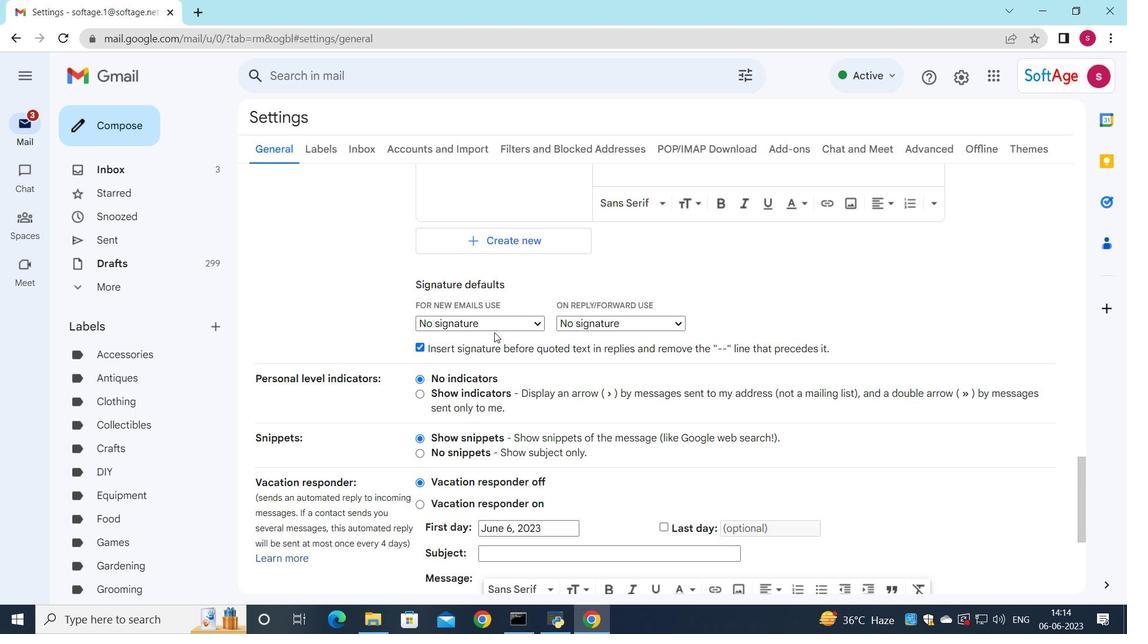 
Action: Mouse pressed left at (508, 315)
Screenshot: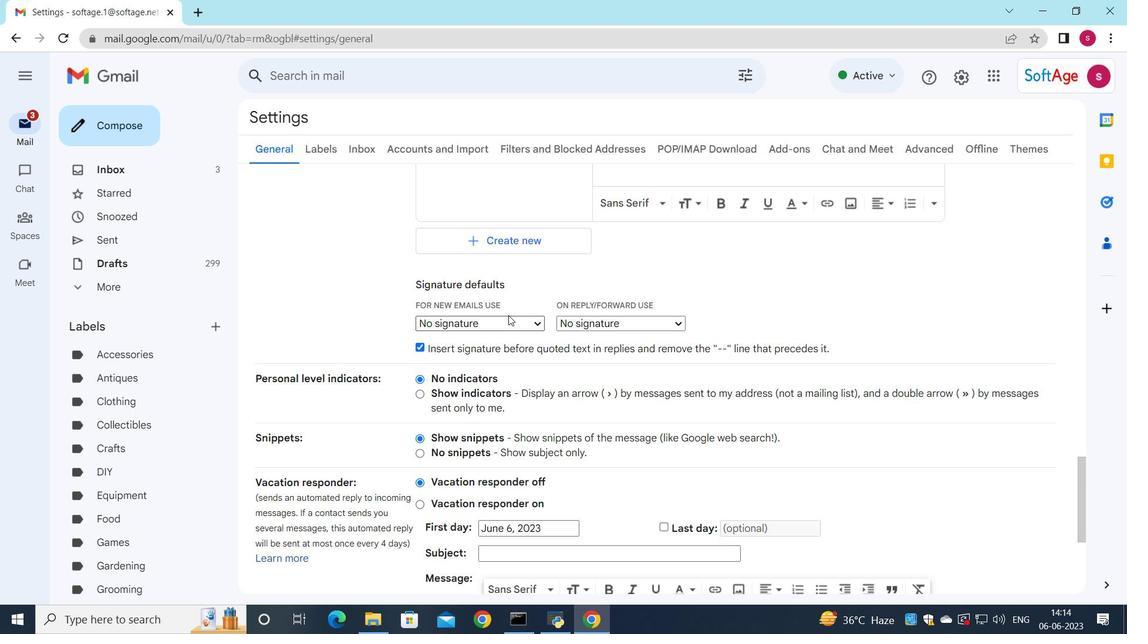 
Action: Mouse moved to (506, 342)
Screenshot: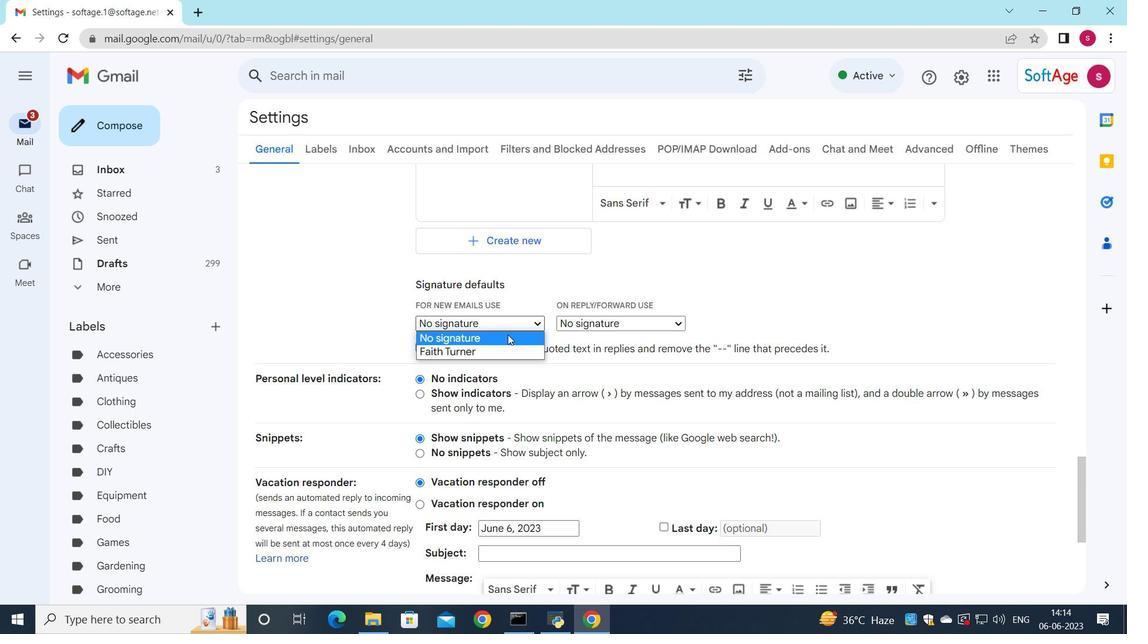 
Action: Mouse pressed left at (506, 342)
Screenshot: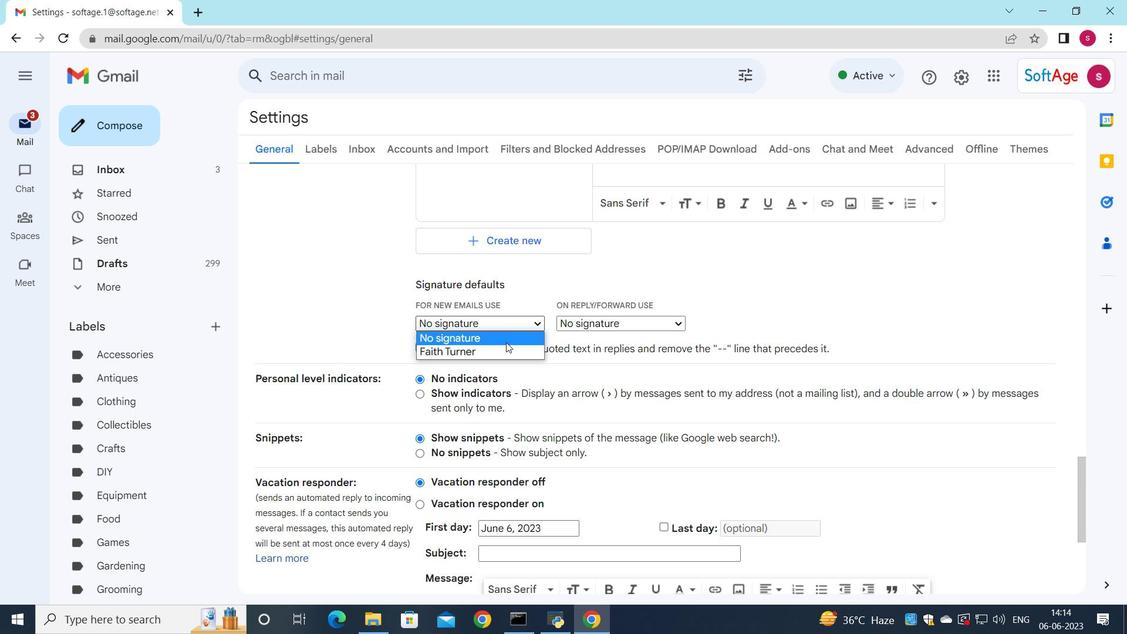 
Action: Mouse moved to (518, 325)
Screenshot: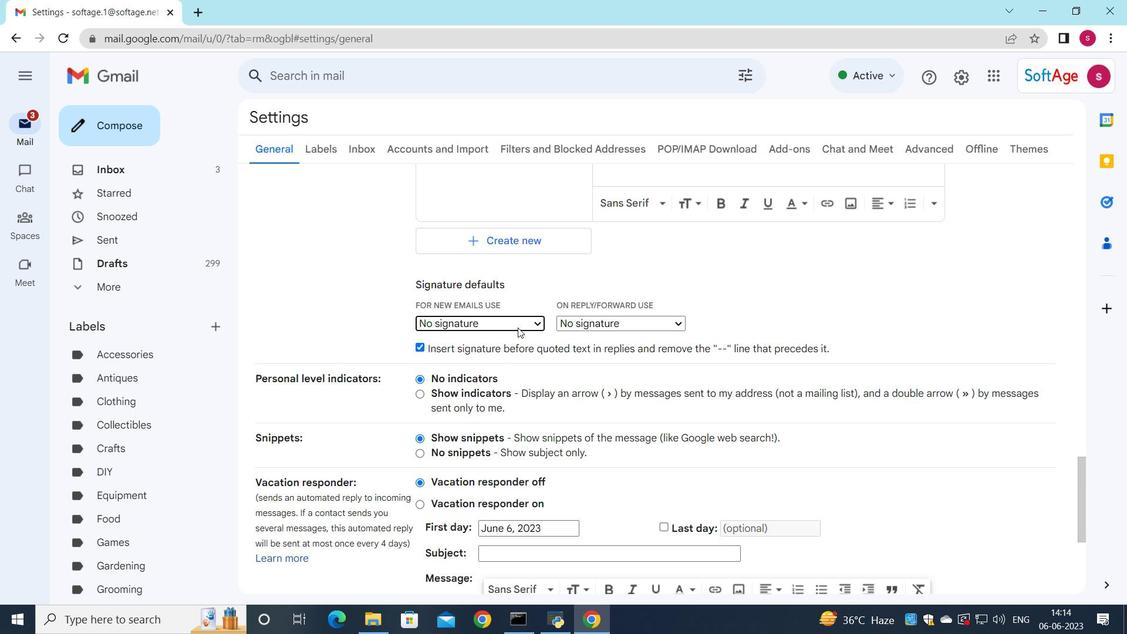 
Action: Mouse pressed left at (518, 325)
Screenshot: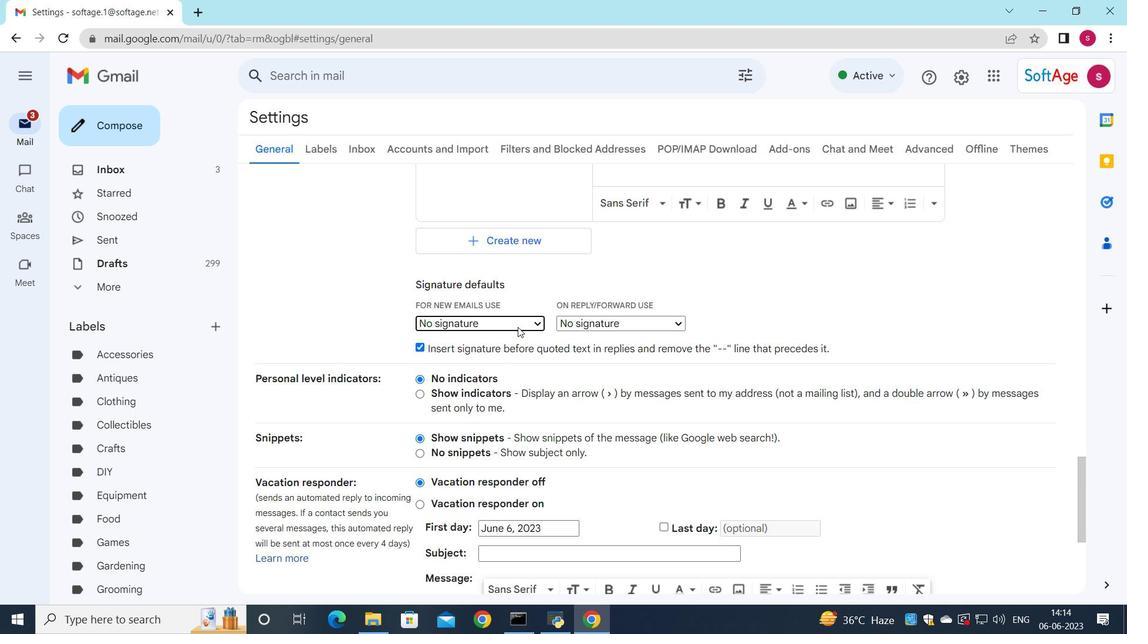 
Action: Mouse moved to (517, 348)
Screenshot: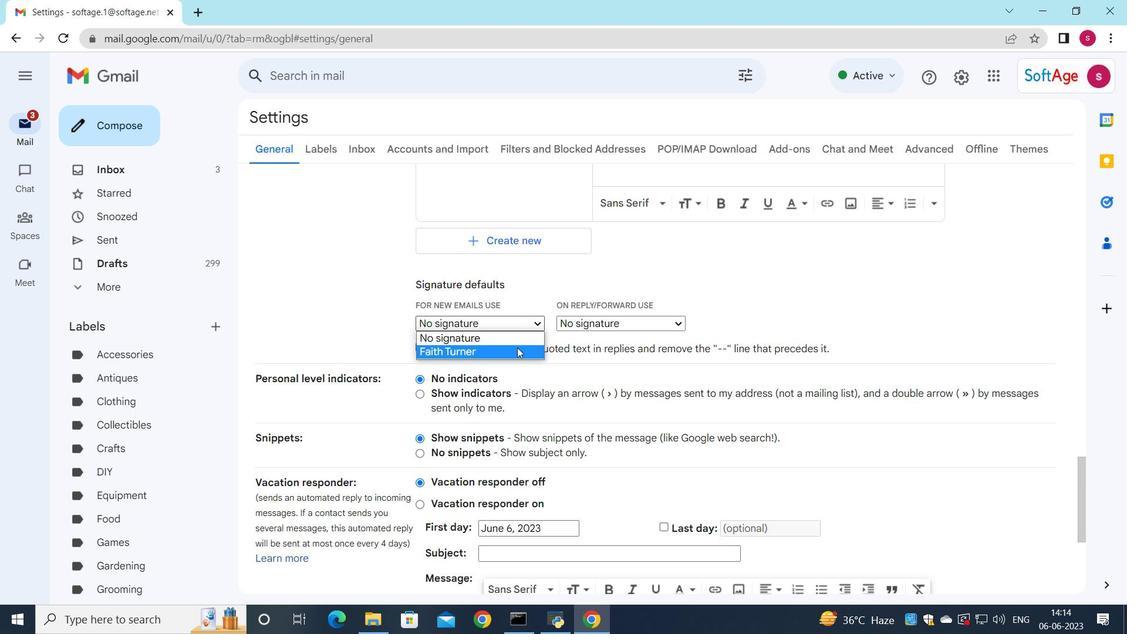 
Action: Mouse pressed left at (517, 348)
Screenshot: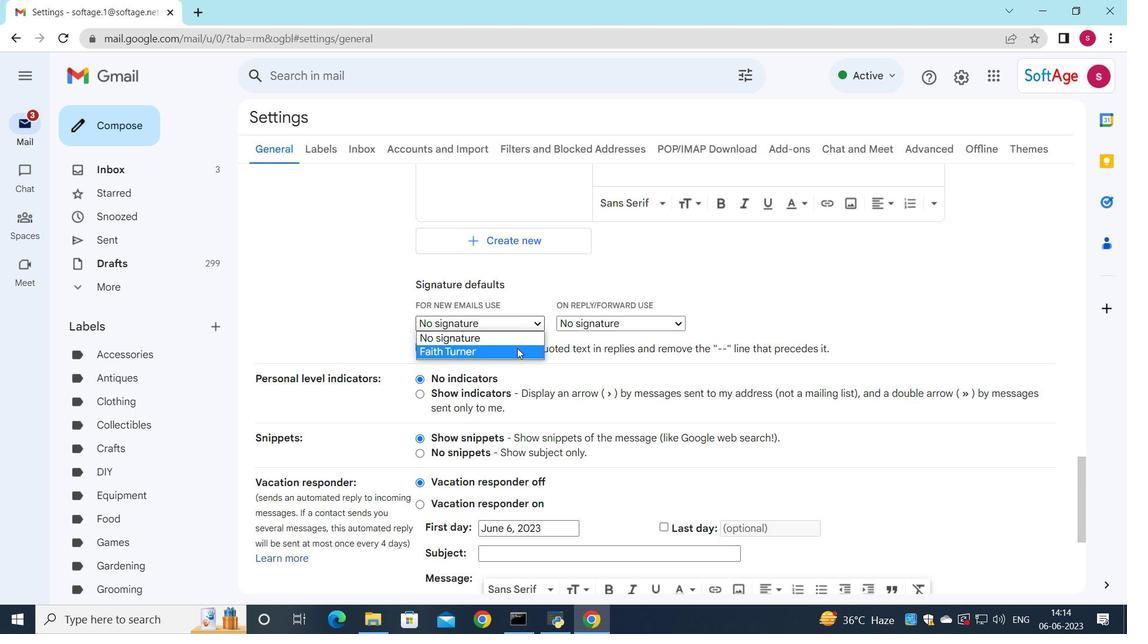 
Action: Mouse moved to (603, 315)
Screenshot: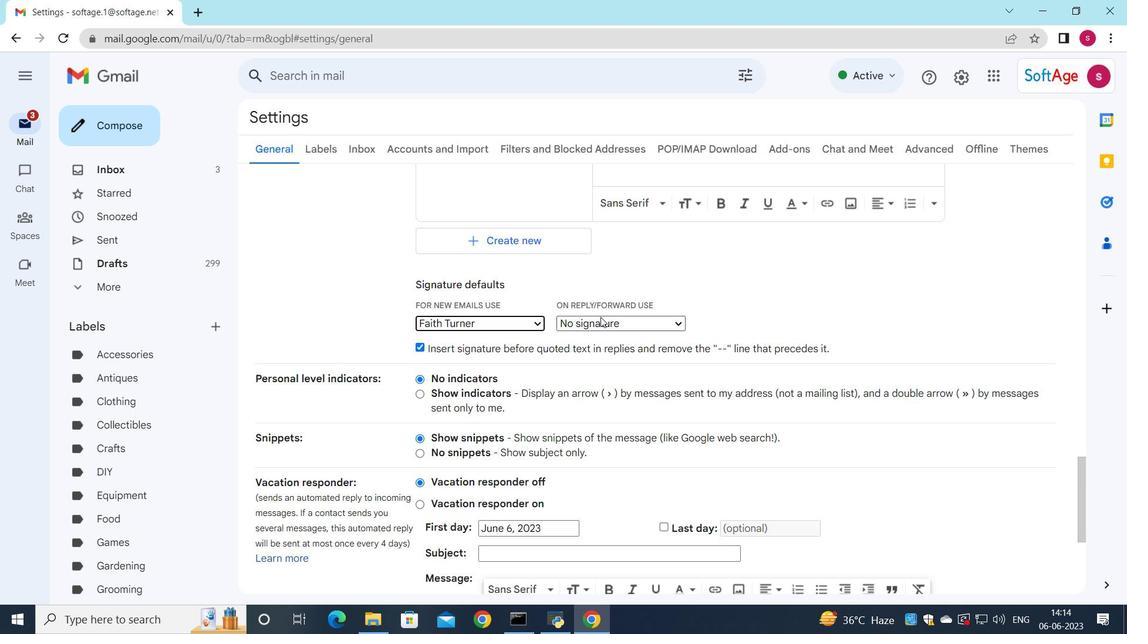 
Action: Mouse pressed left at (603, 315)
Screenshot: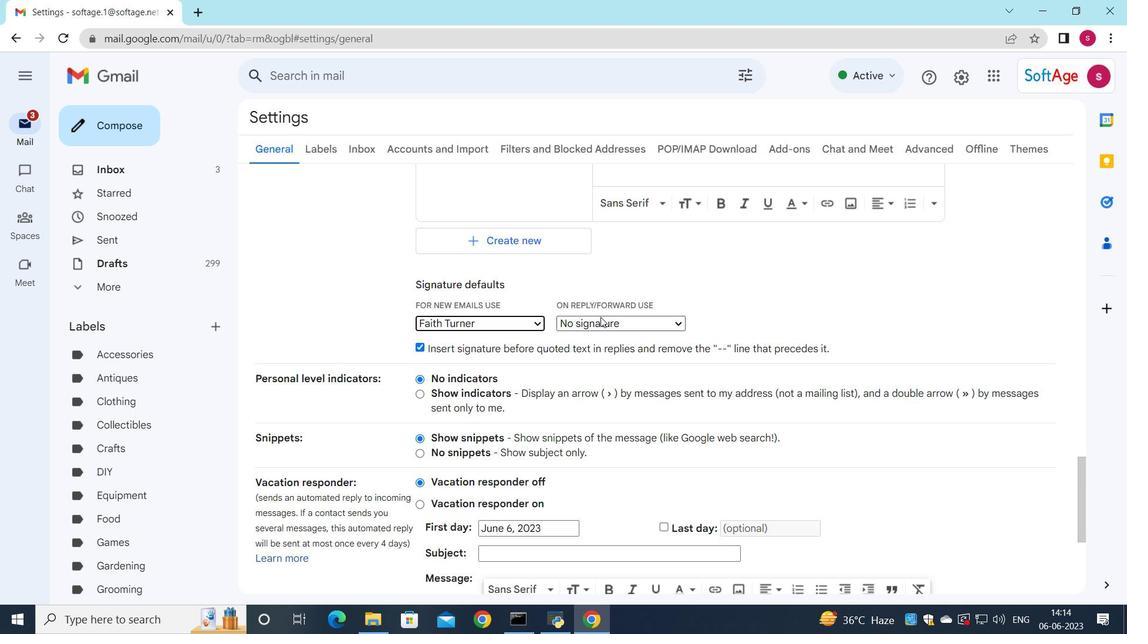 
Action: Mouse moved to (605, 352)
Screenshot: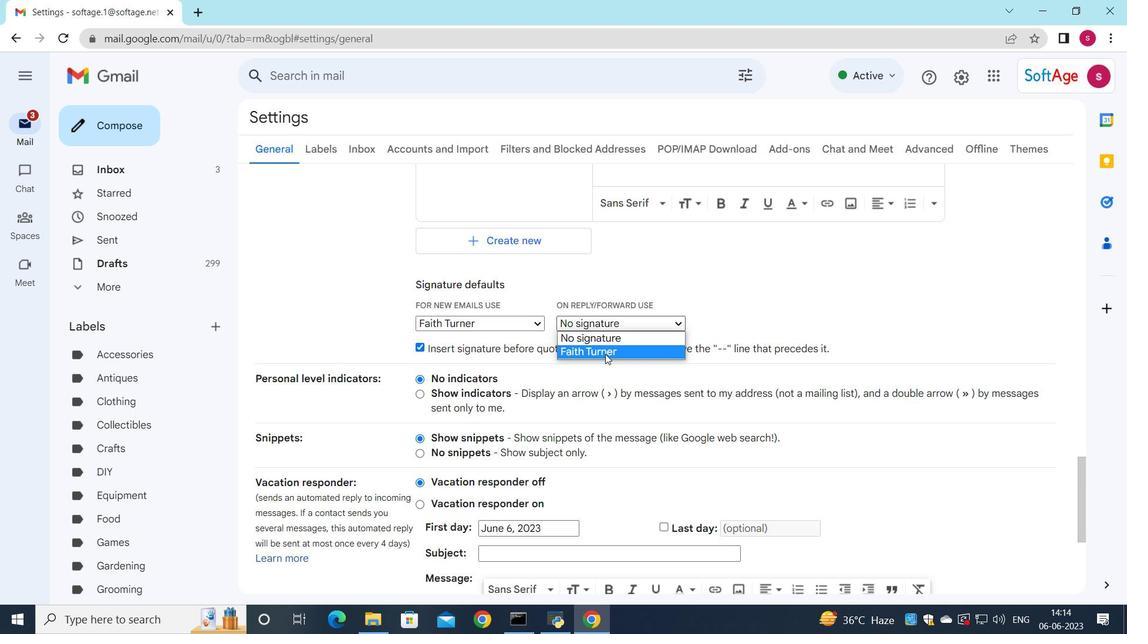 
Action: Mouse pressed left at (605, 352)
Screenshot: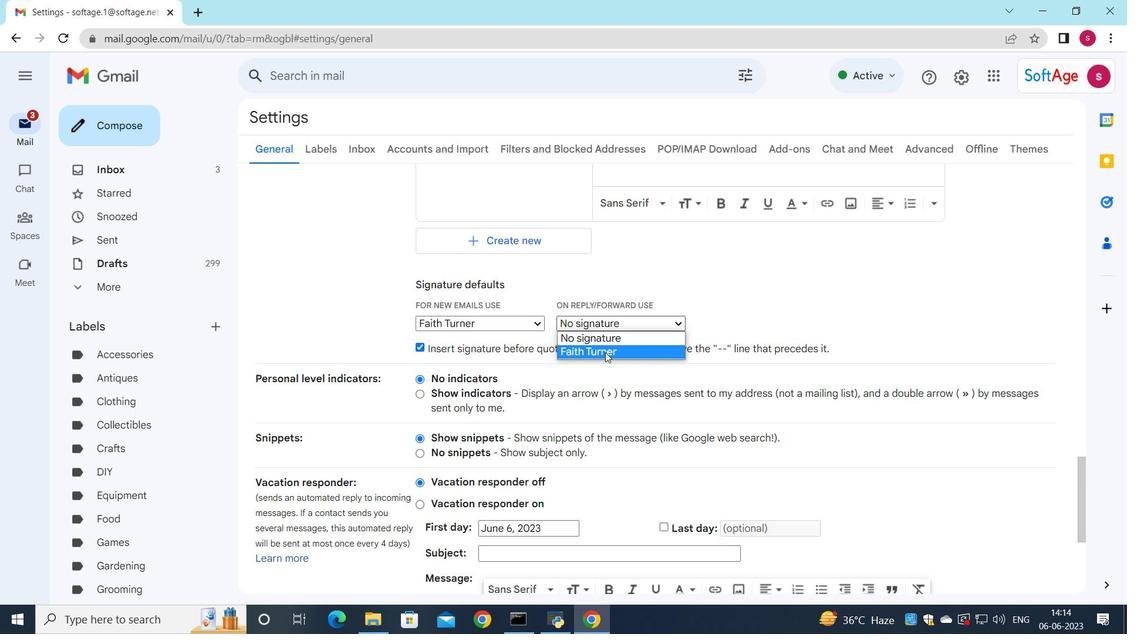 
Action: Mouse scrolled (605, 351) with delta (0, 0)
Screenshot: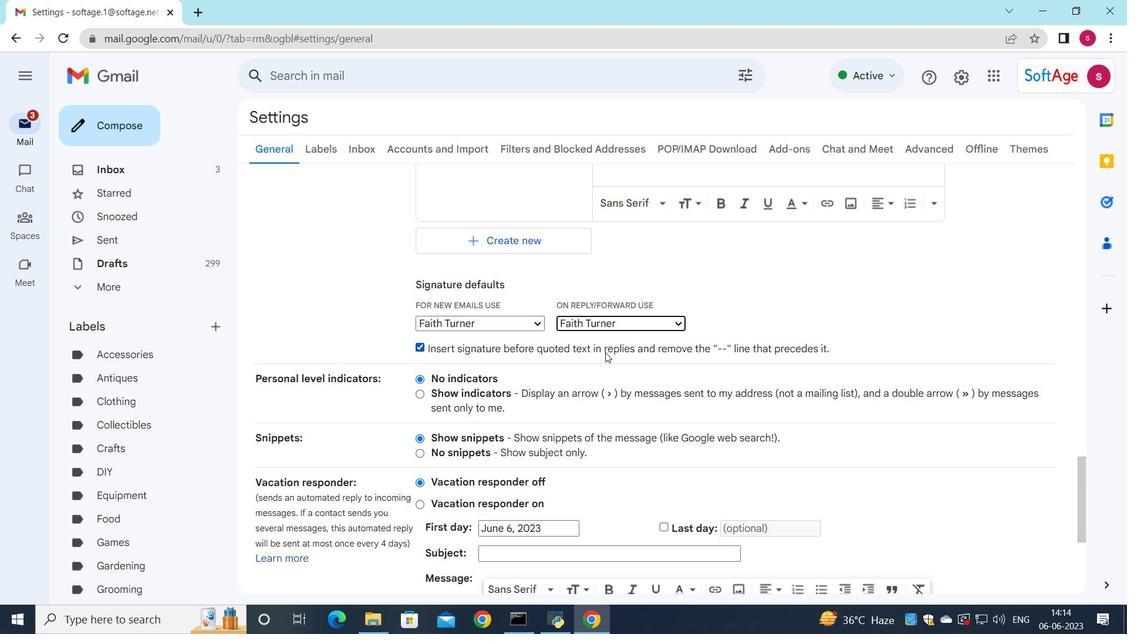 
Action: Mouse scrolled (605, 351) with delta (0, 0)
Screenshot: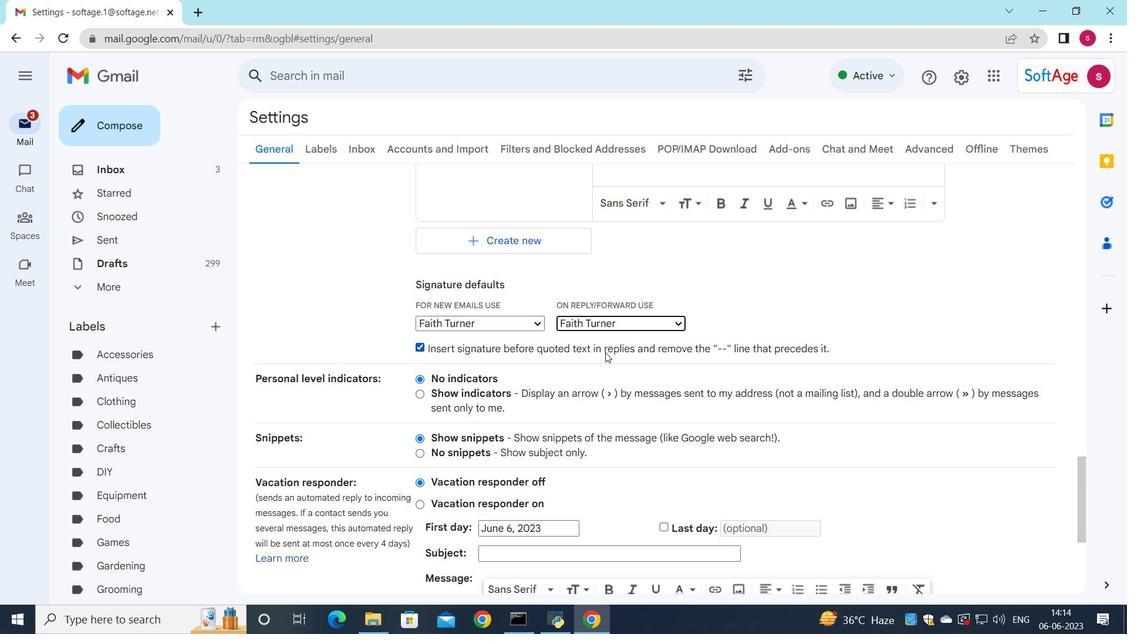
Action: Mouse scrolled (605, 351) with delta (0, 0)
Screenshot: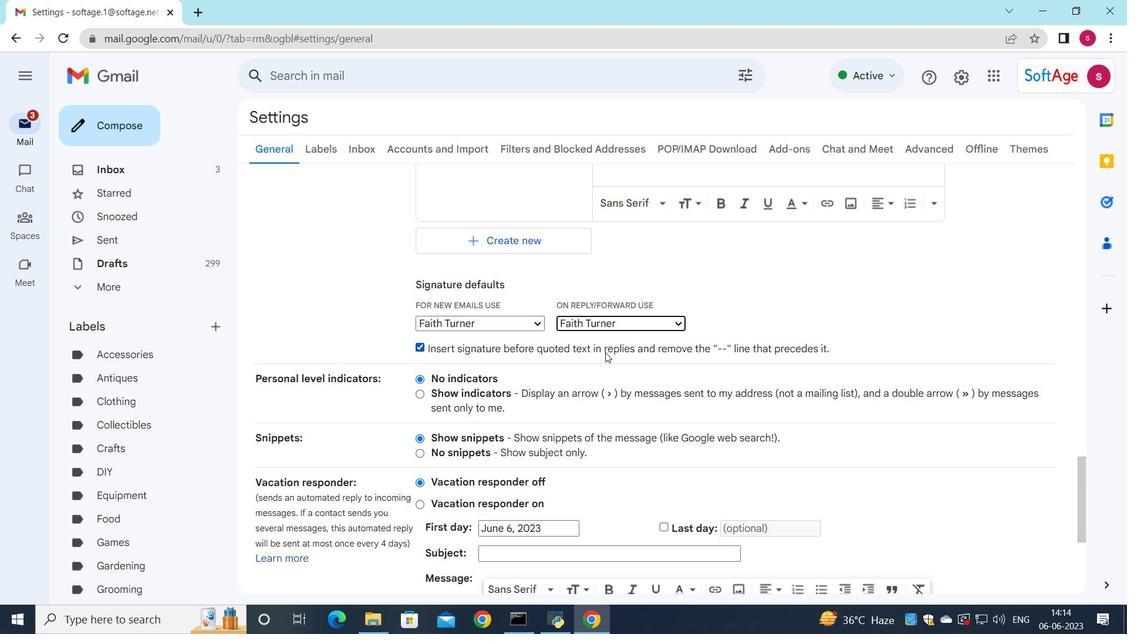 
Action: Mouse moved to (605, 355)
Screenshot: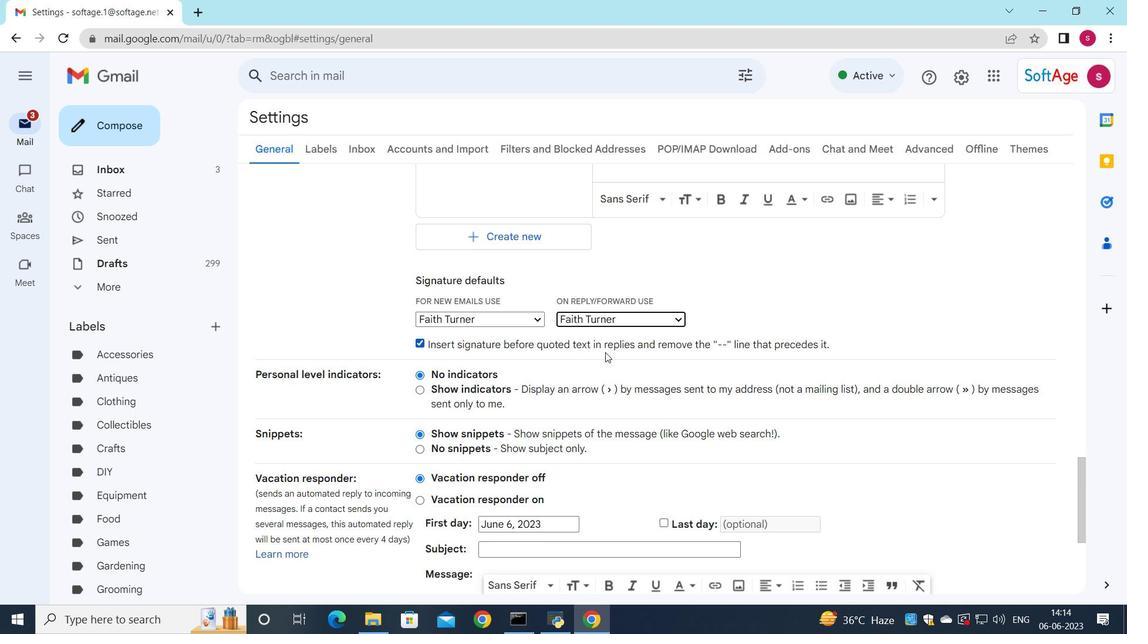 
Action: Mouse scrolled (605, 355) with delta (0, 0)
Screenshot: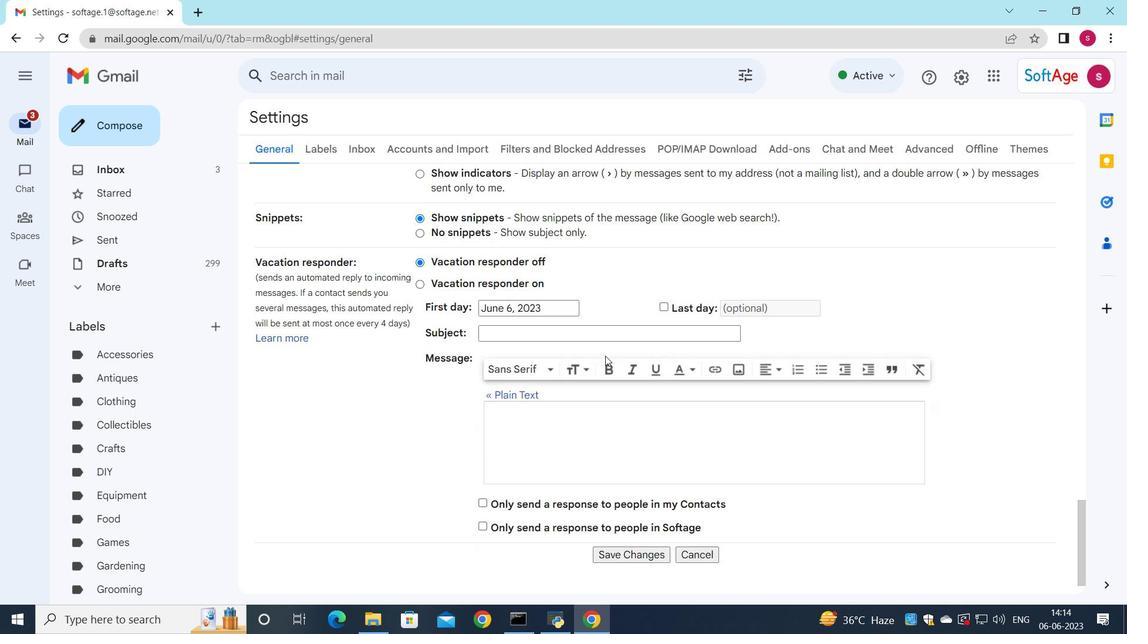
Action: Mouse scrolled (605, 355) with delta (0, 0)
Screenshot: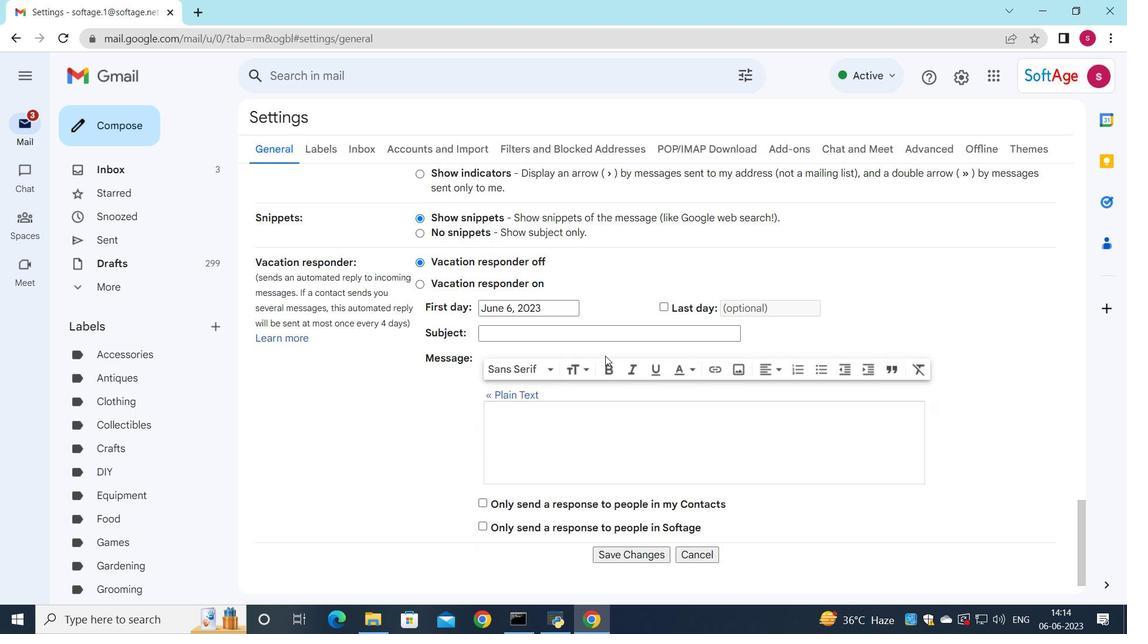 
Action: Mouse scrolled (605, 355) with delta (0, 0)
Screenshot: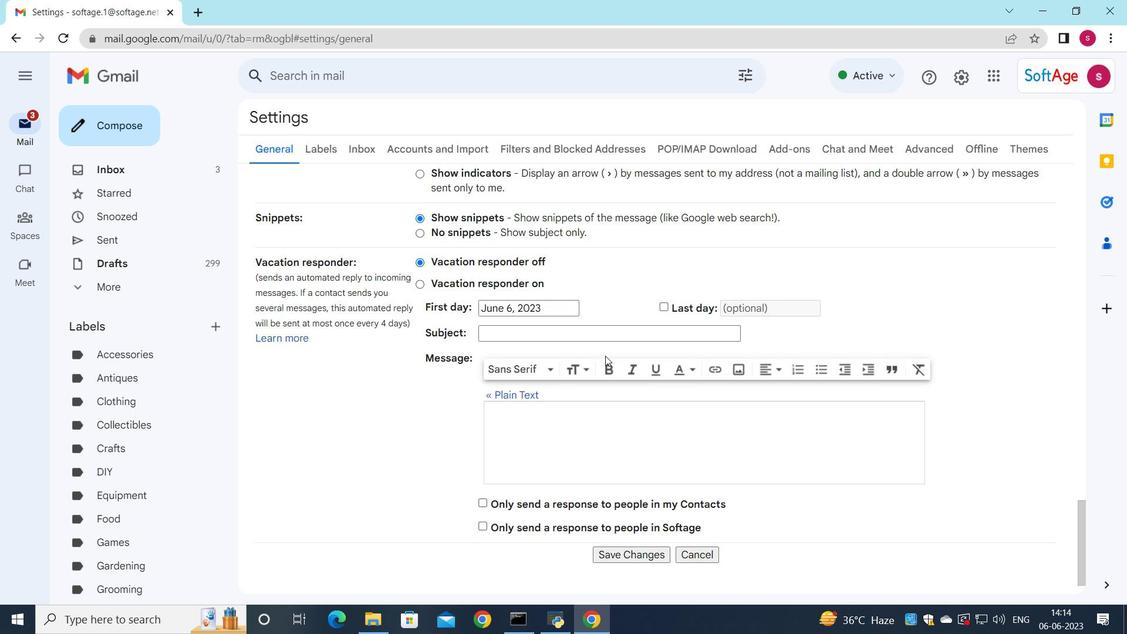 
Action: Mouse moved to (609, 378)
Screenshot: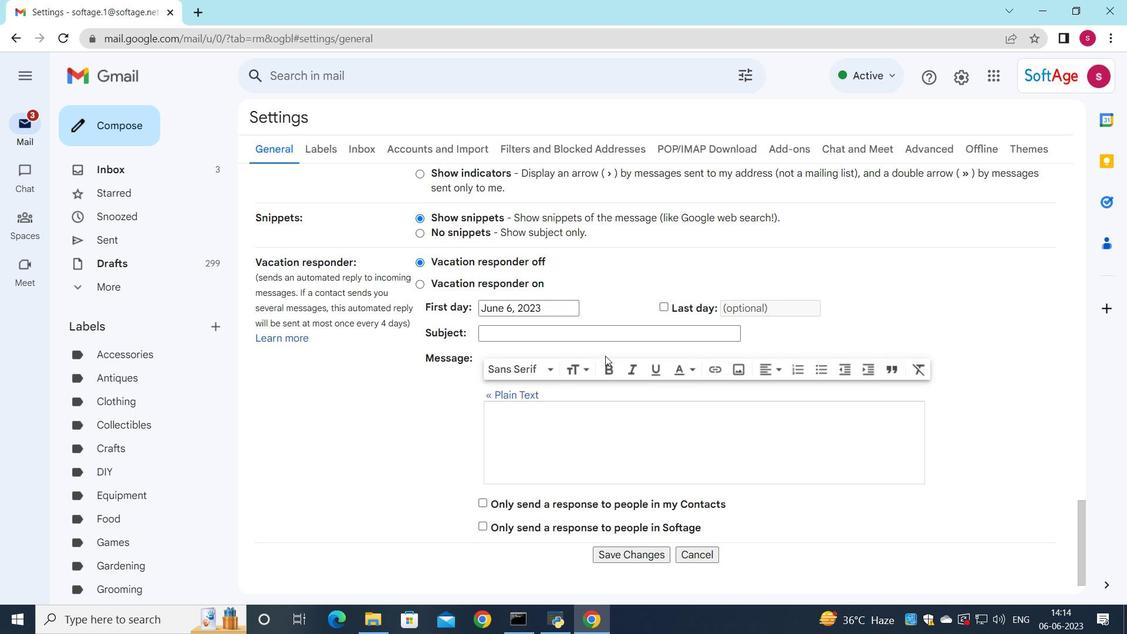 
Action: Mouse scrolled (609, 378) with delta (0, 0)
Screenshot: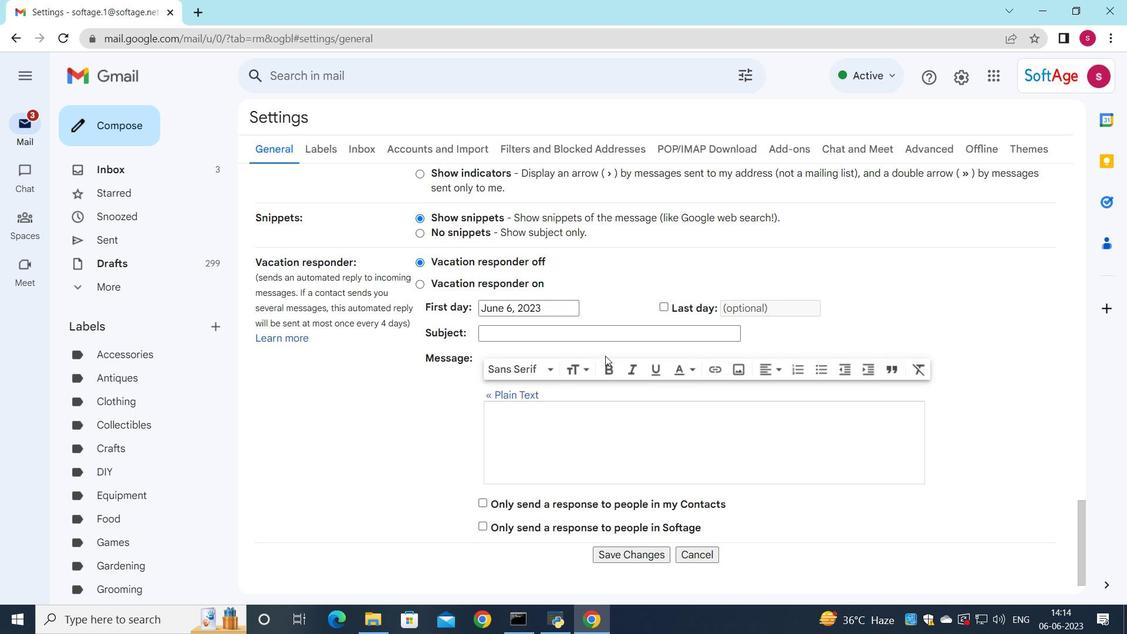 
Action: Mouse moved to (634, 508)
Screenshot: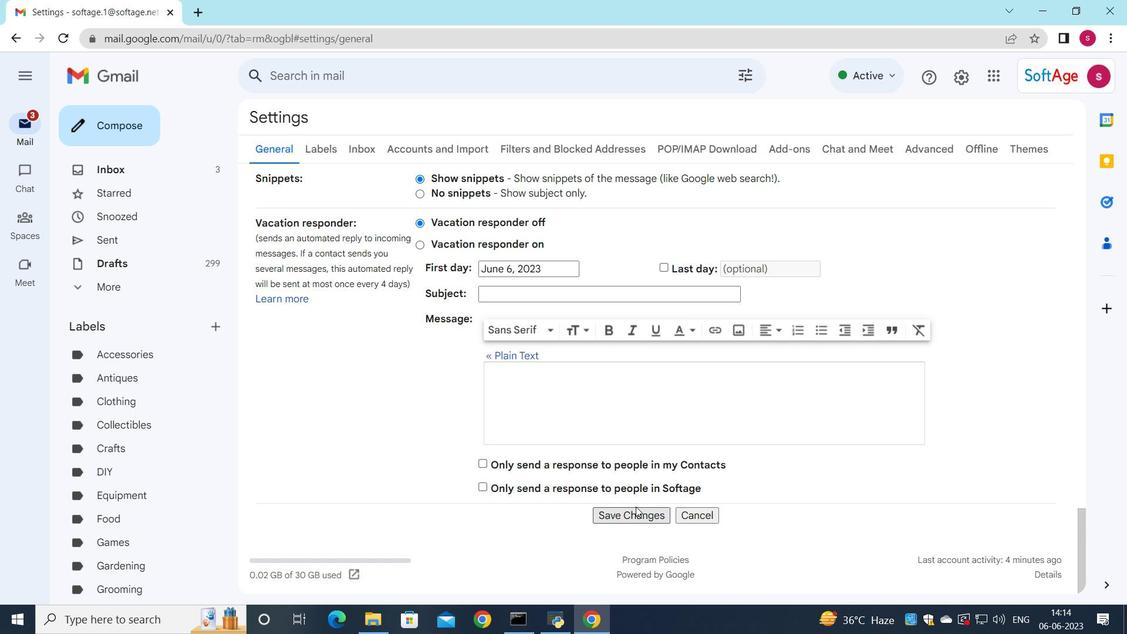 
Action: Mouse pressed left at (634, 508)
Screenshot: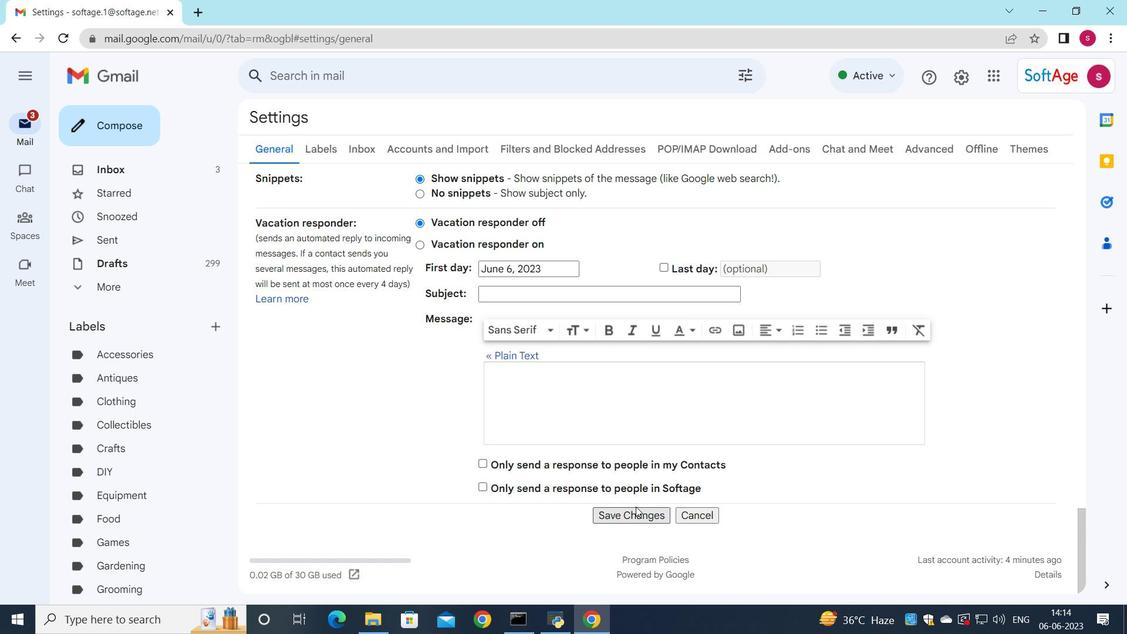 
Action: Mouse moved to (261, 470)
Screenshot: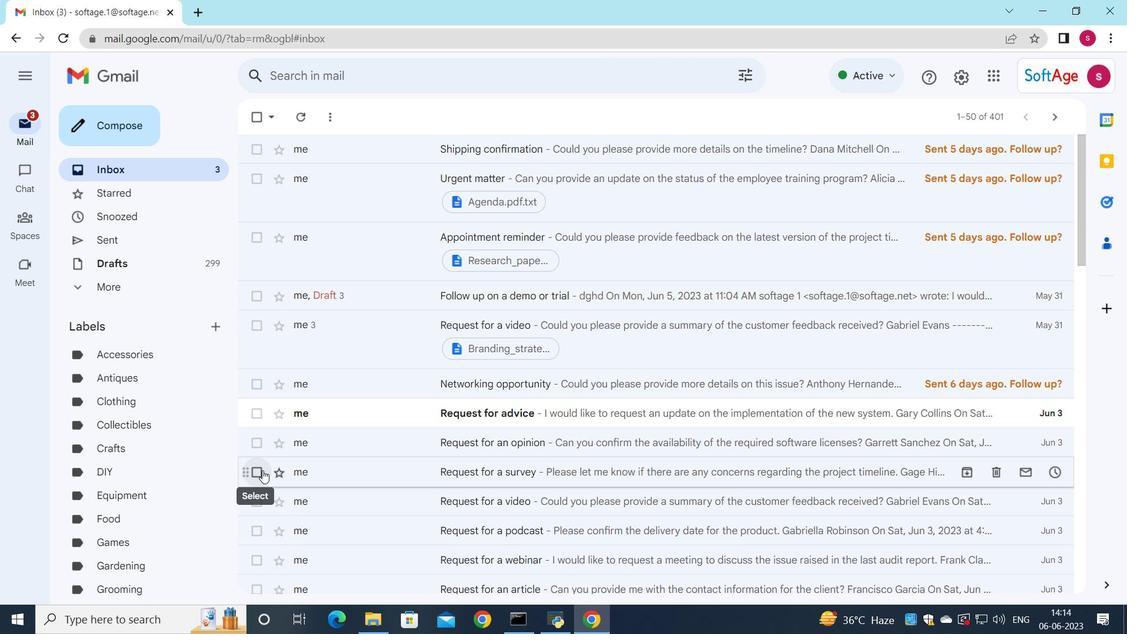 
Action: Mouse pressed left at (261, 470)
Screenshot: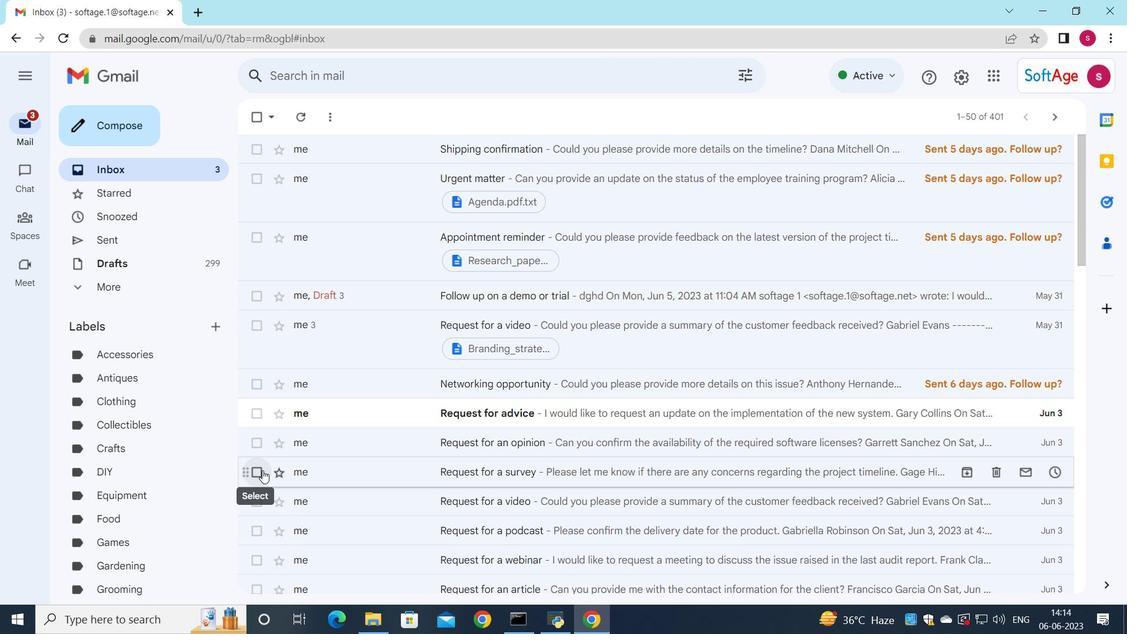 
Action: Mouse moved to (578, 115)
Screenshot: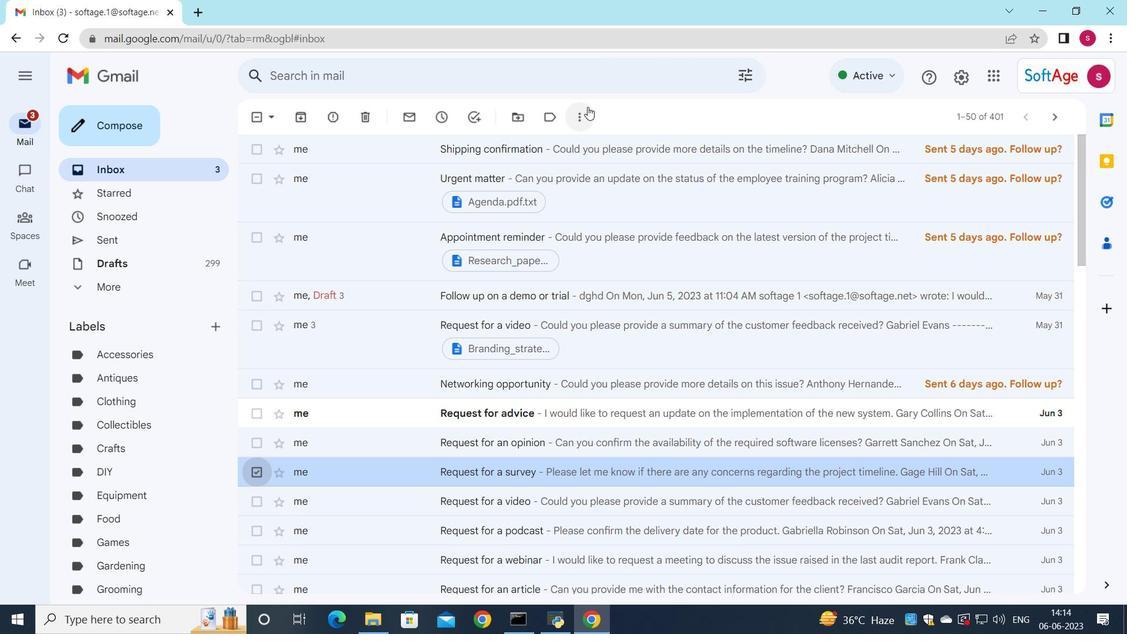 
Action: Mouse pressed left at (578, 115)
Screenshot: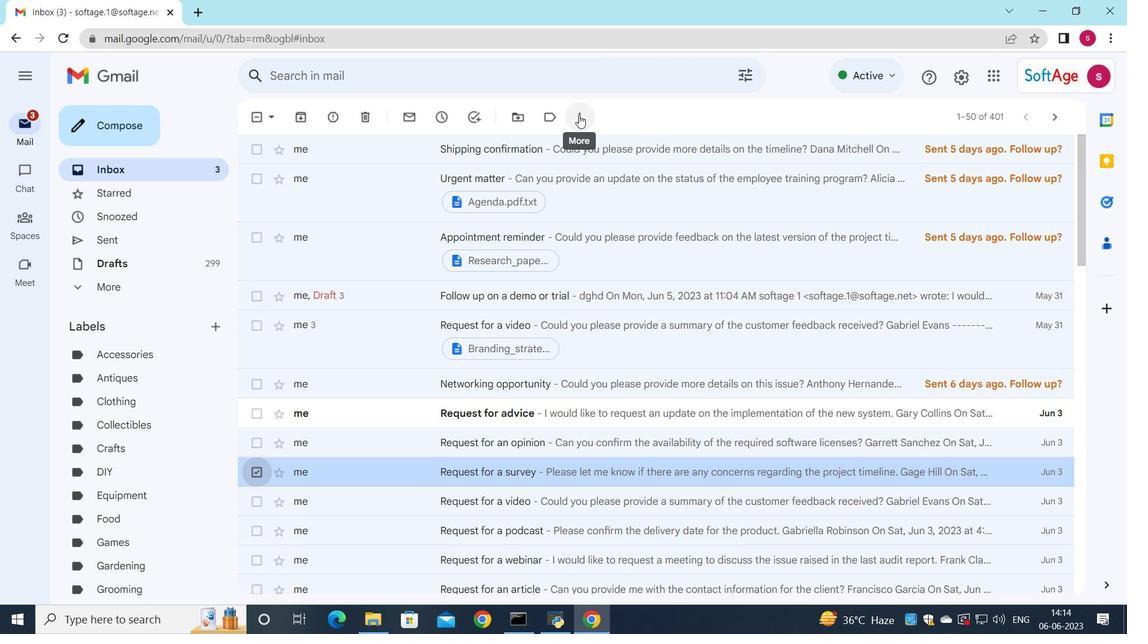 
Action: Mouse moved to (638, 256)
Screenshot: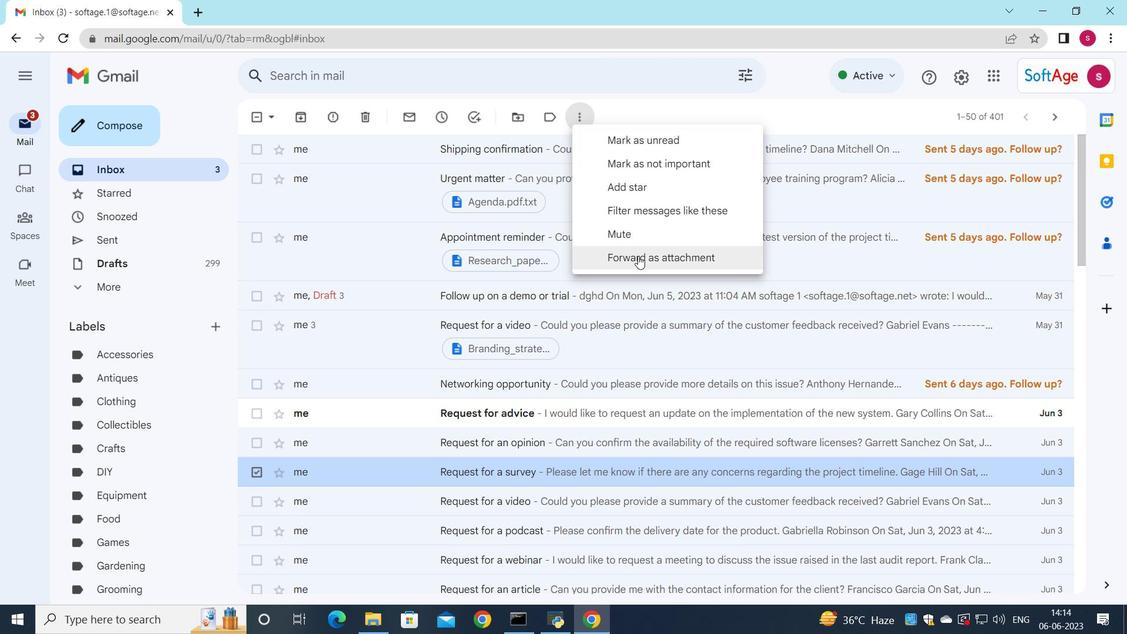 
Action: Mouse pressed left at (638, 256)
Screenshot: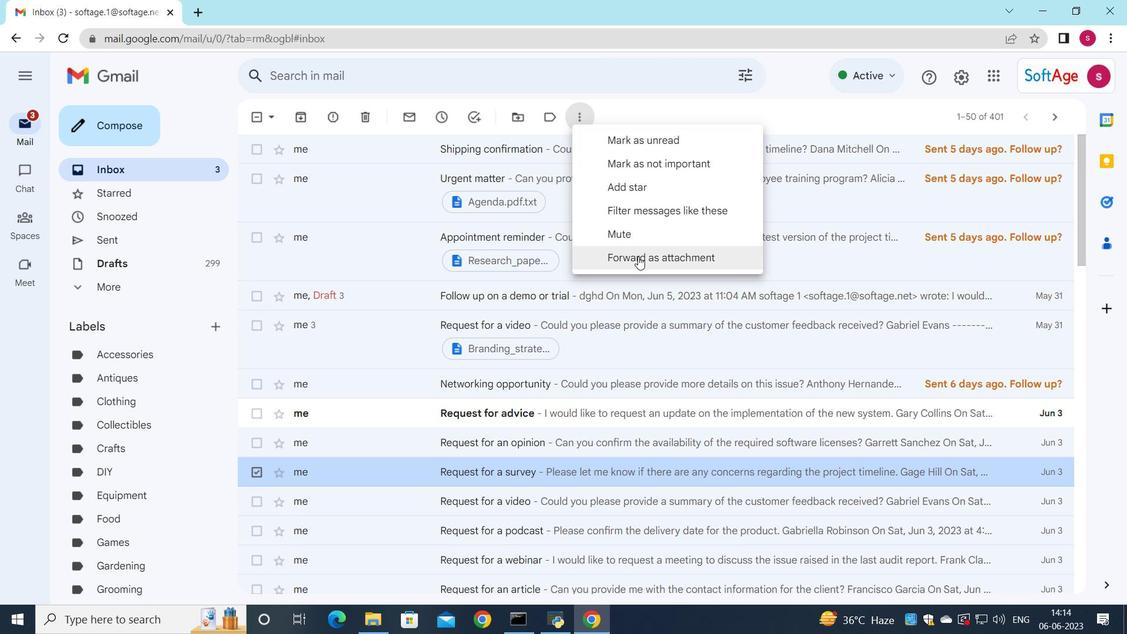 
Action: Mouse moved to (696, 173)
Screenshot: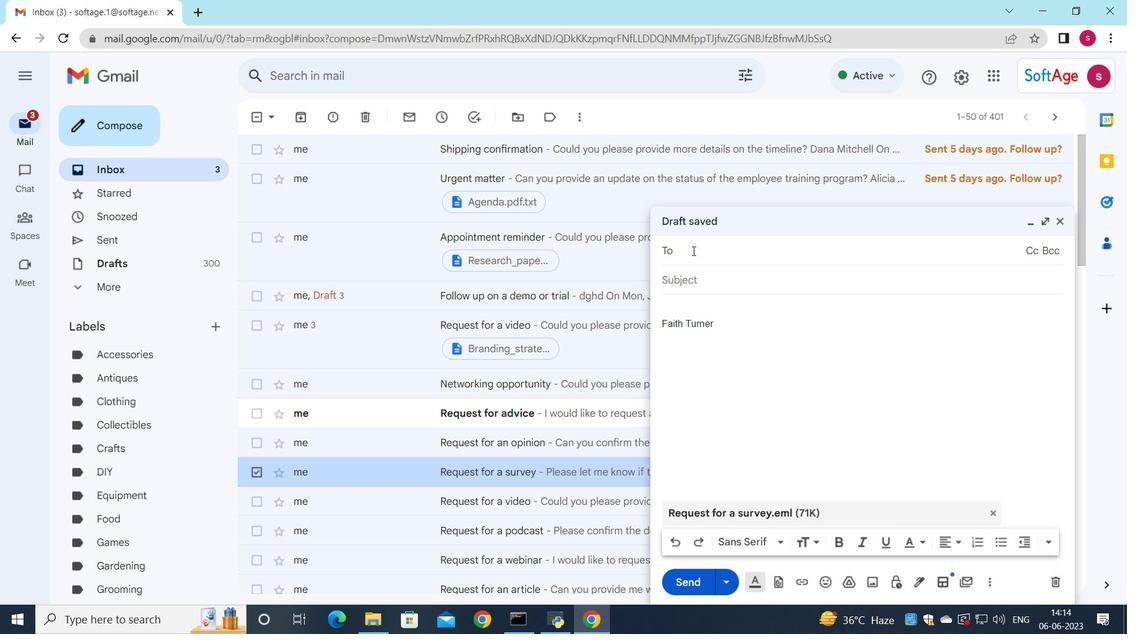 
Action: Key pressed s
Screenshot: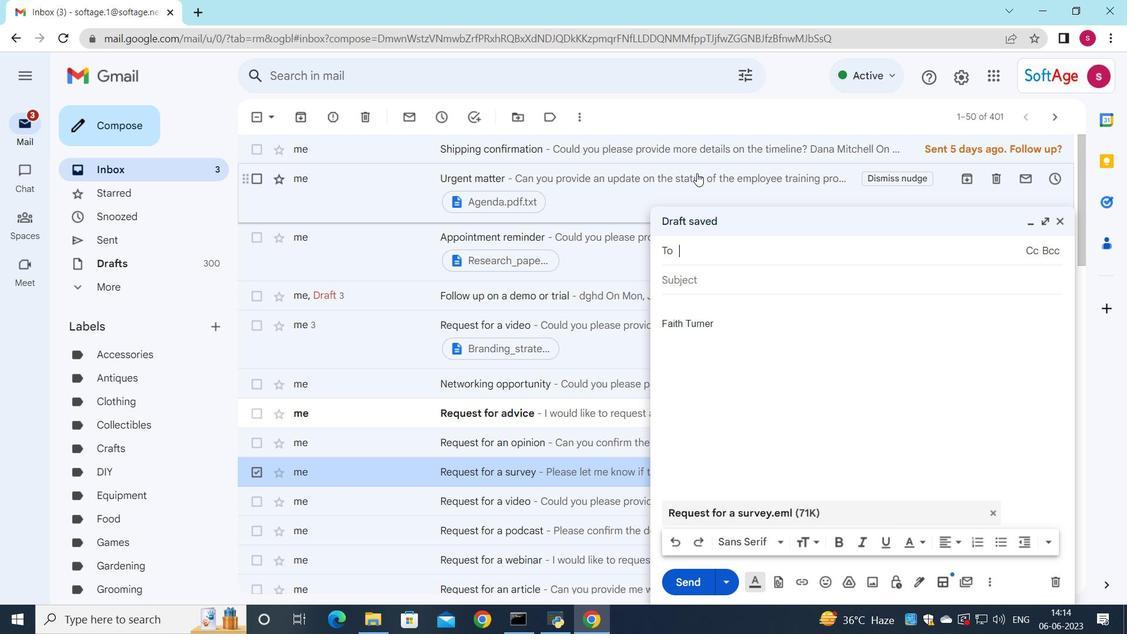 
Action: Mouse moved to (760, 321)
Screenshot: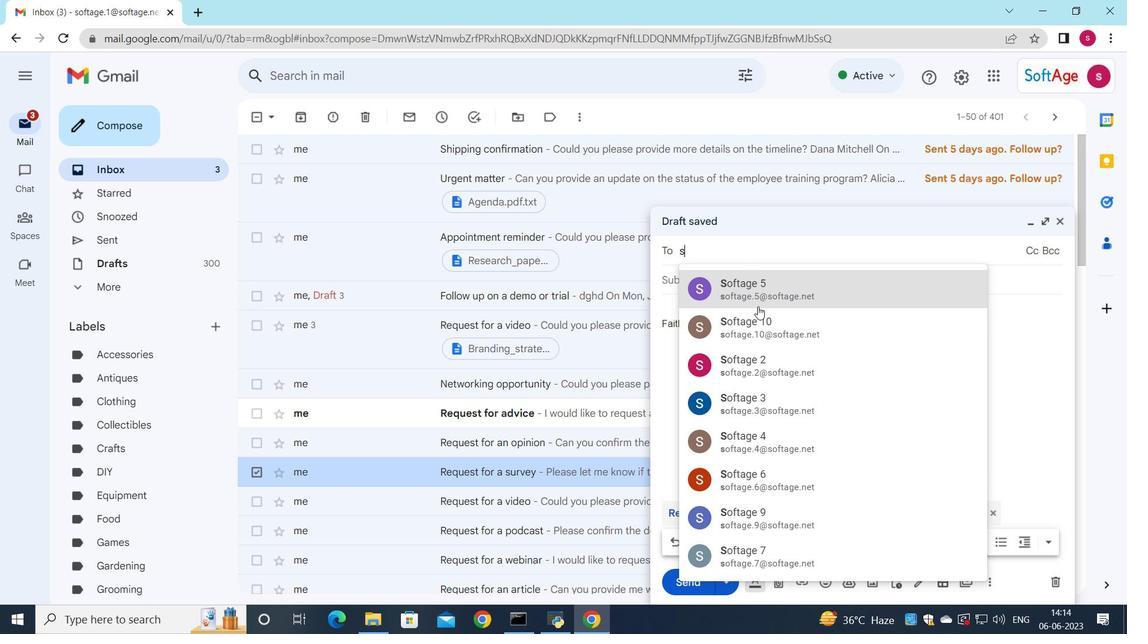 
Action: Mouse pressed left at (760, 321)
Screenshot: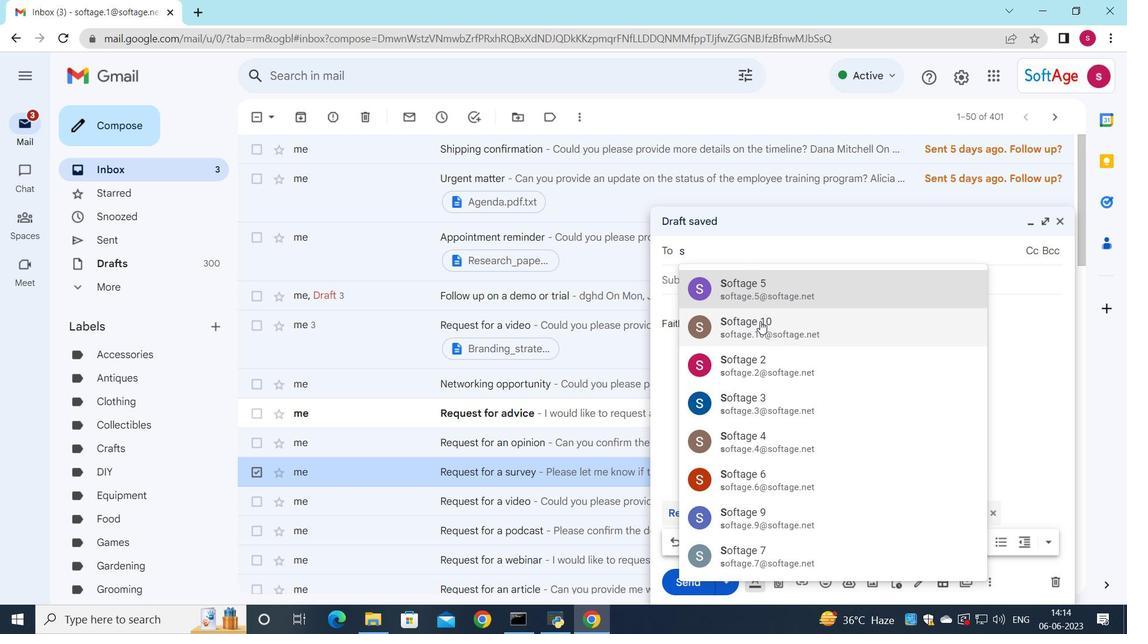 
Action: Mouse moved to (704, 295)
Screenshot: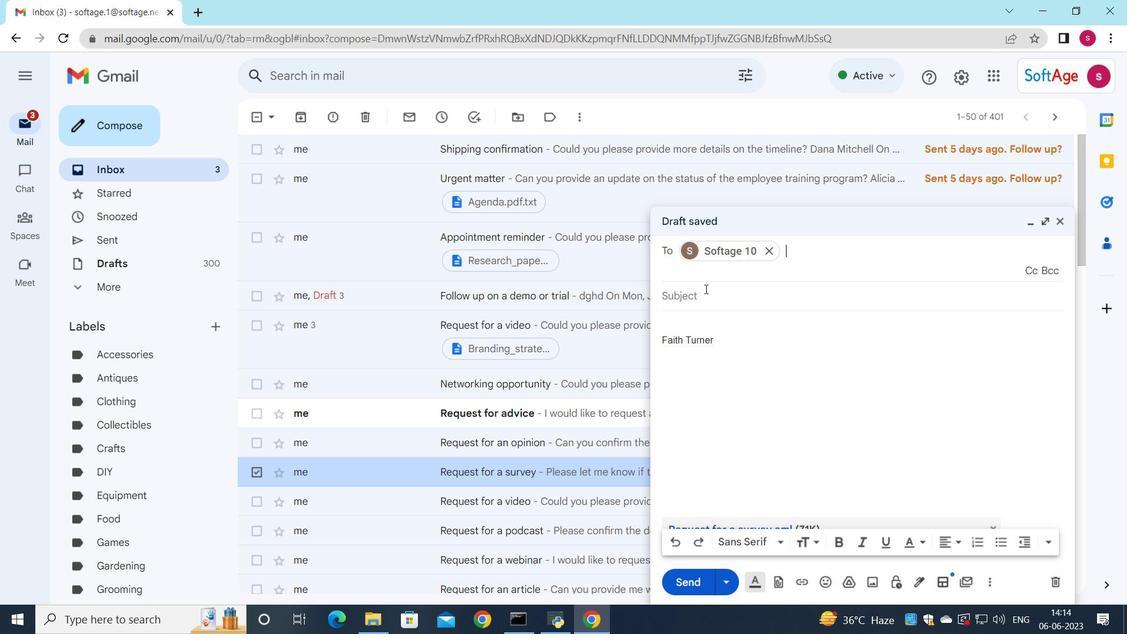 
Action: Mouse pressed left at (704, 295)
Screenshot: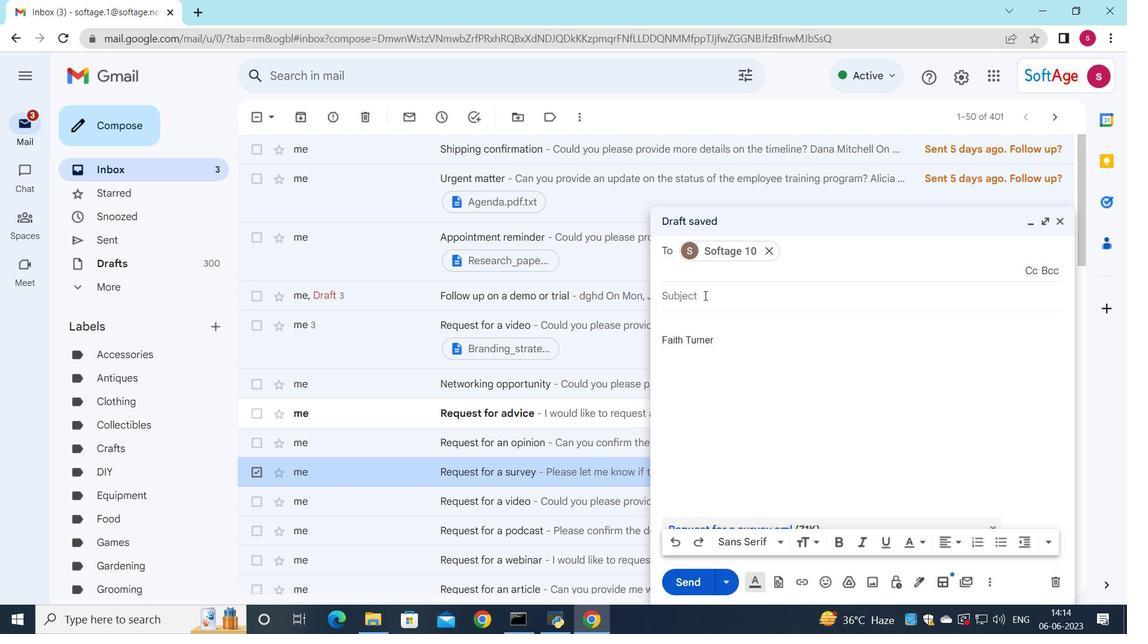 
Action: Mouse moved to (814, 65)
Screenshot: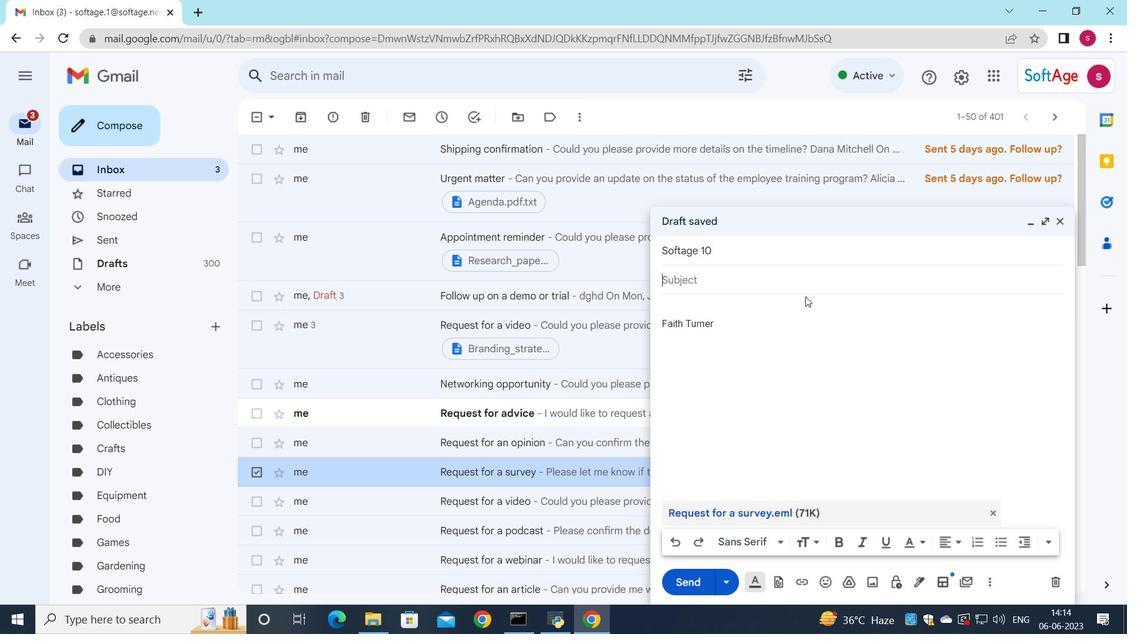 
Action: Key pressed <Key.shift><Key.shift><Key.shift><Key.shift><Key.shift><Key.shift><Key.shift><Key.shift><Key.shift>Request<Key.space>for<Key.space>a<Key.space>testimonial<Key.space>
Screenshot: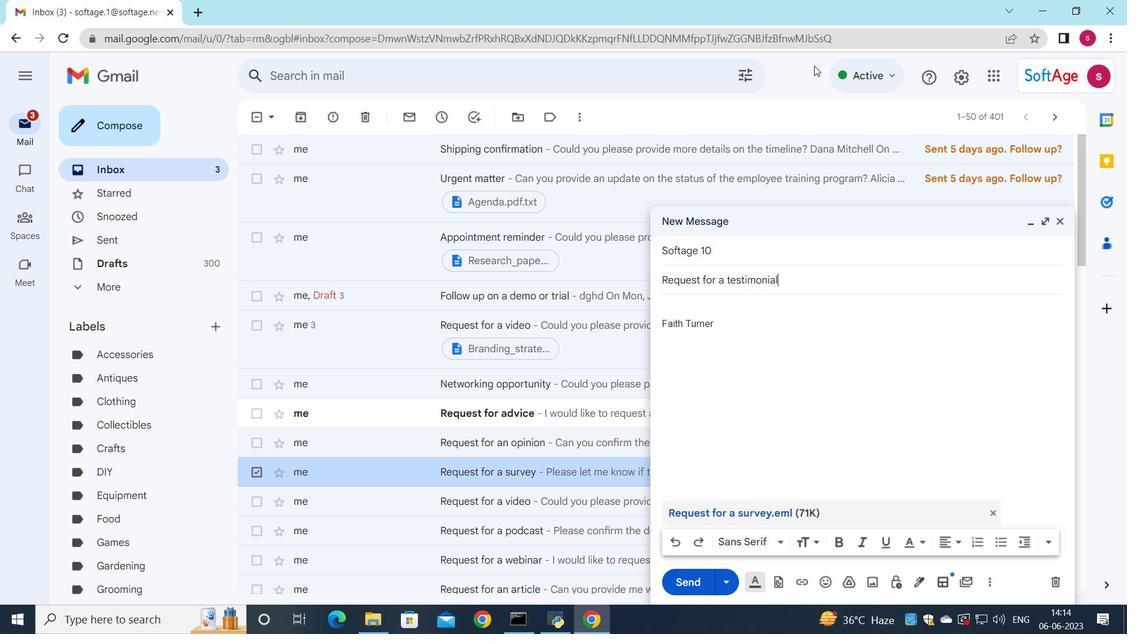 
Action: Mouse moved to (689, 311)
Screenshot: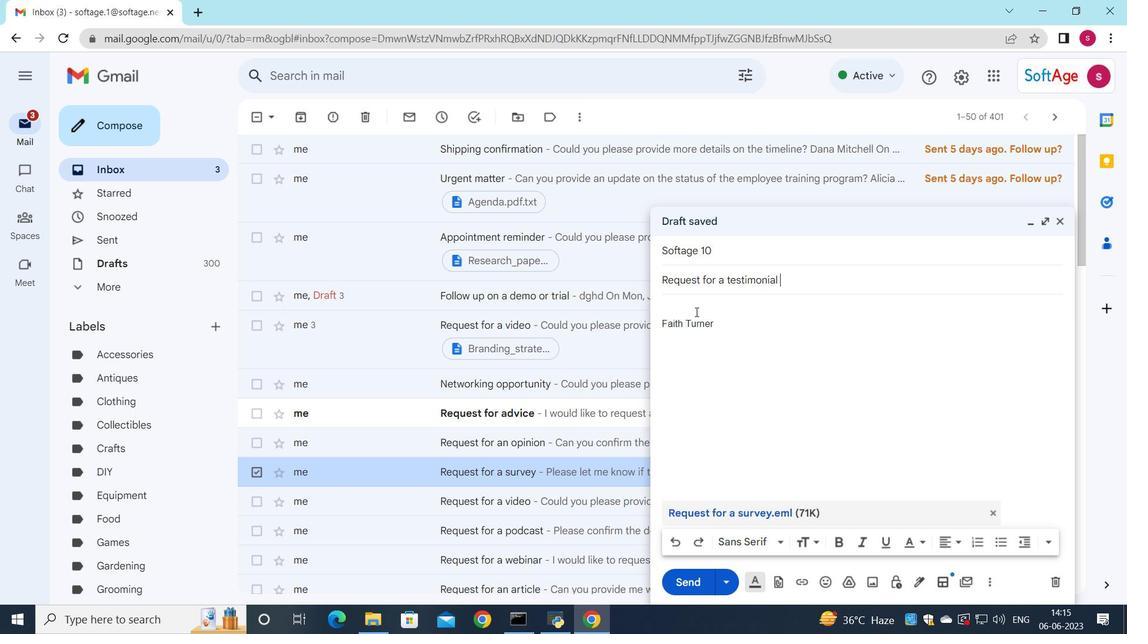 
Action: Mouse pressed left at (689, 311)
Screenshot: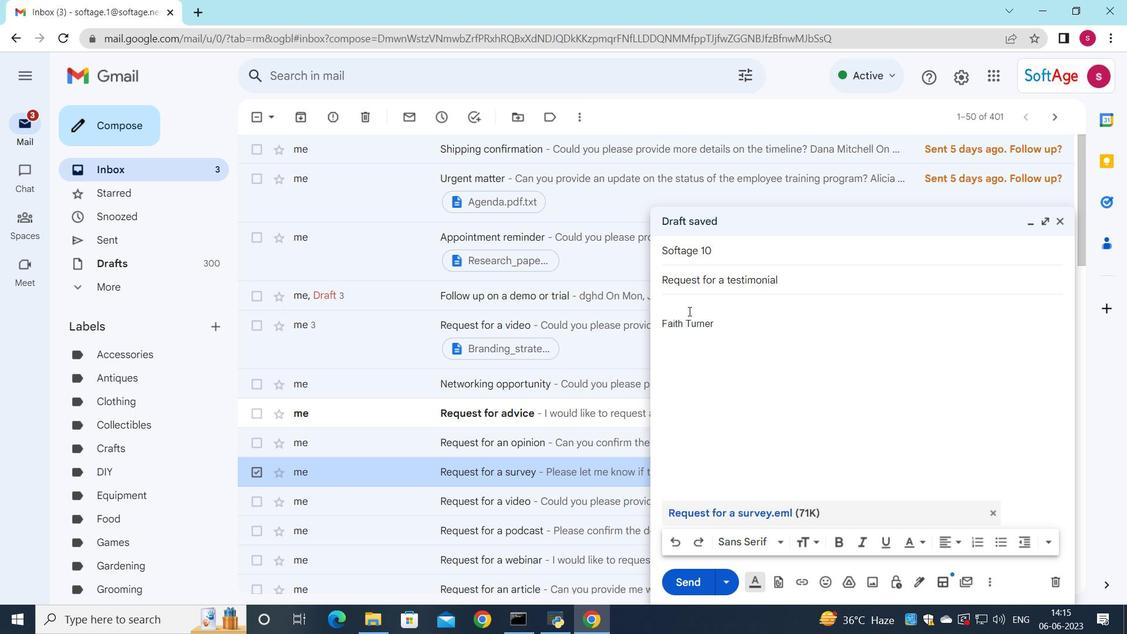 
Action: Mouse moved to (732, 103)
Screenshot: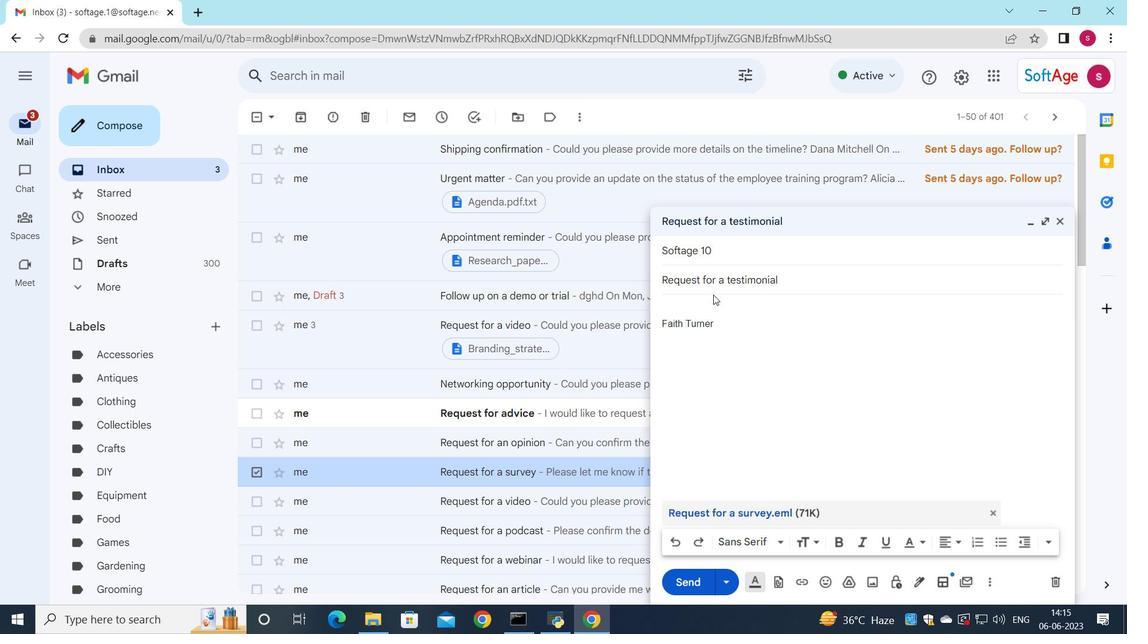 
Action: Key pressed <Key.shift><Key.shift><Key.shift><Key.shift><Key.shift><Key.shift><Key.shift><Key.shift><Key.shift>Can<Key.space>you<Key.space>confirm<Key.space><Key.space><Key.backspace>if<Key.space>the<Key.space>team<Key.space>has<Key.space>the<Key.space>requires<Key.backspace>d<Key.space>resources<Key.space>to<Key.space>meet<Key.space>the<Key.space>project<Key.space>deadline<Key.shift_r>?
Screenshot: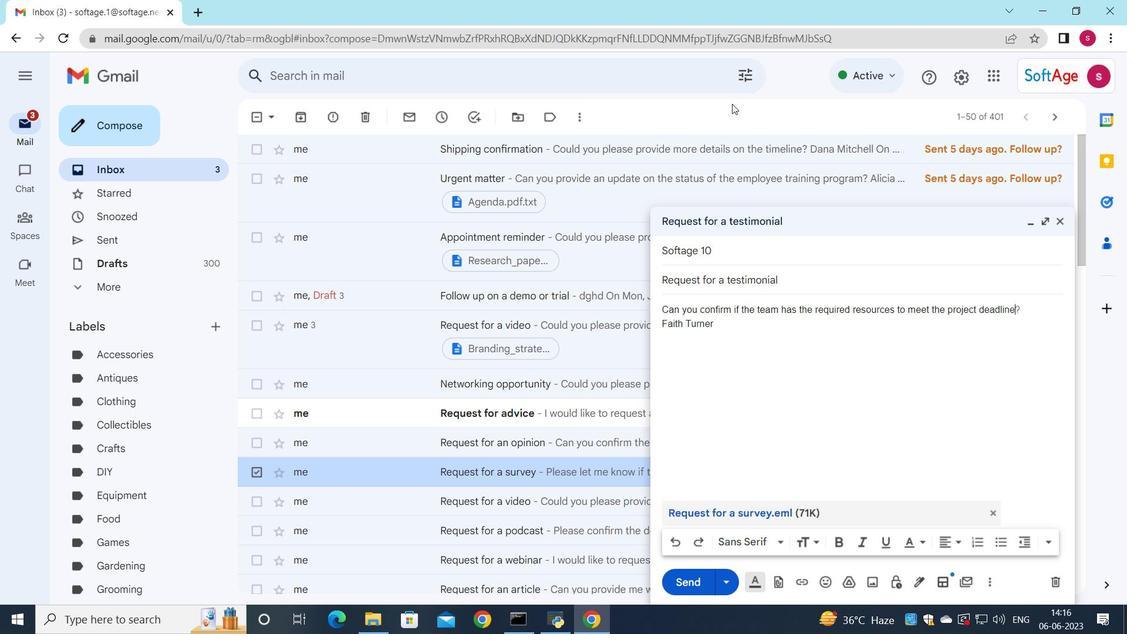 
Action: Mouse moved to (680, 584)
Screenshot: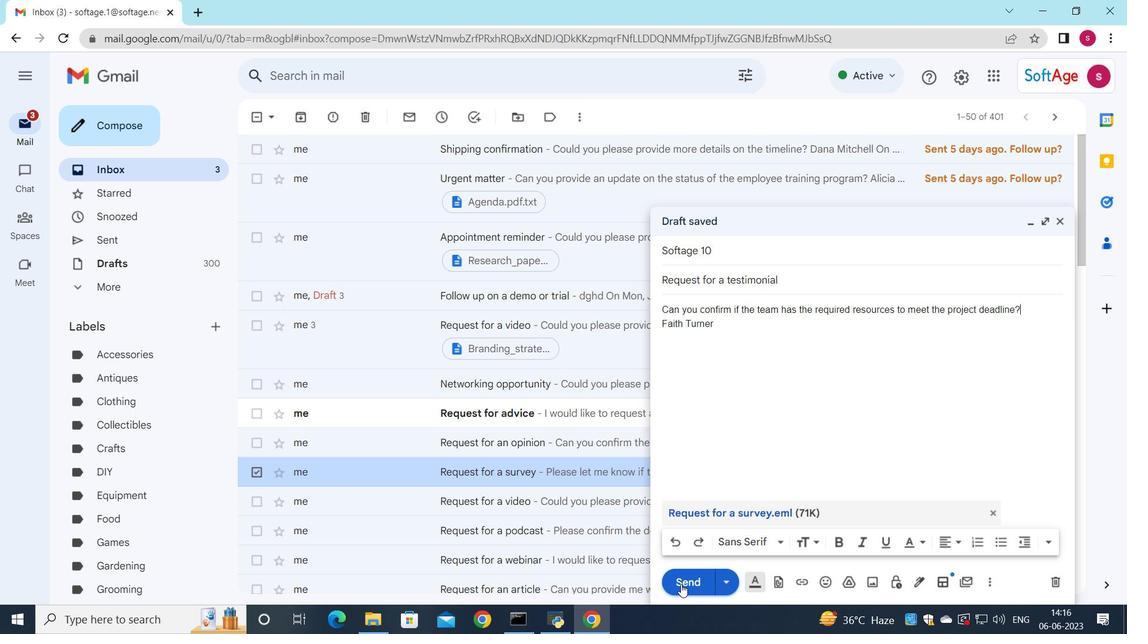 
Action: Mouse pressed left at (680, 584)
Screenshot: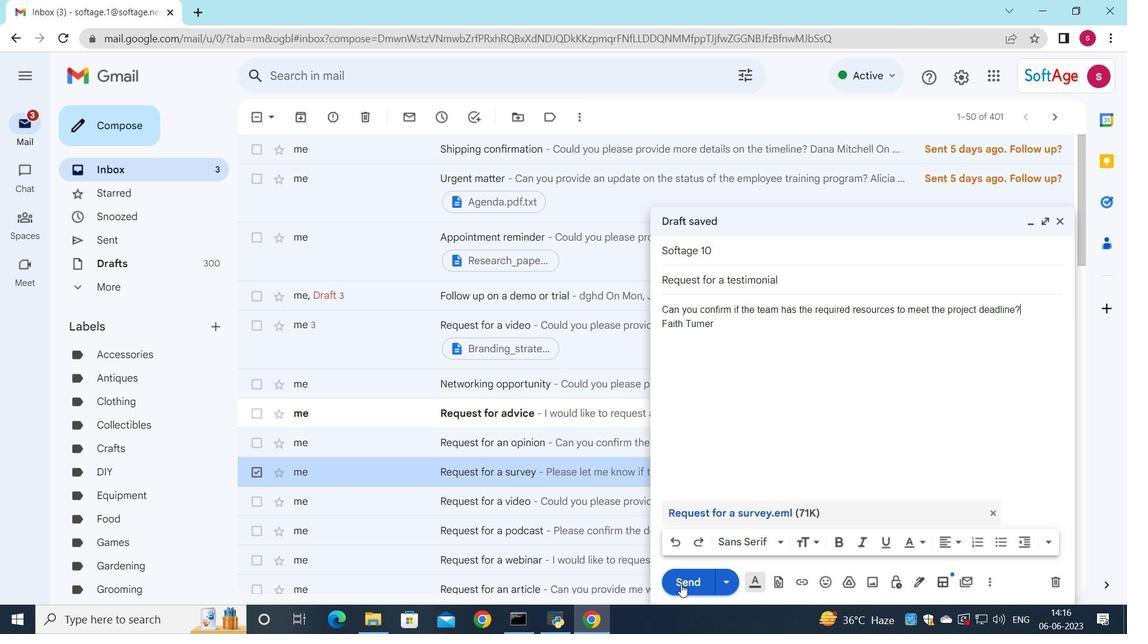 
Action: Mouse moved to (760, 519)
Screenshot: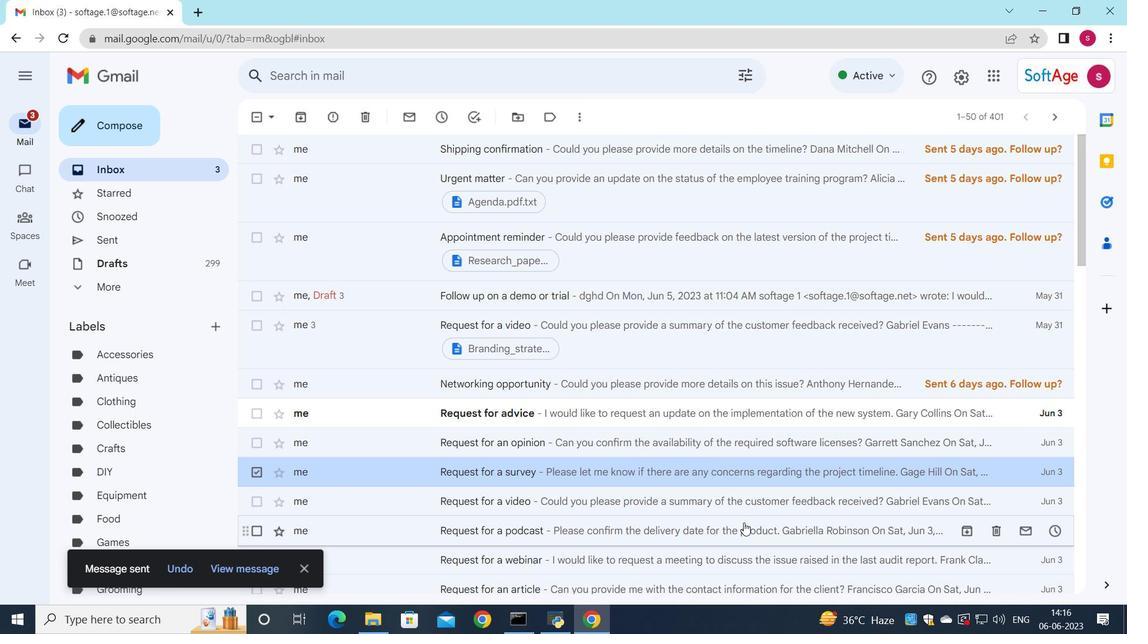 
